 Task: Add a dependency to the task Develop a custom inventory management system , the existing task  Upgrade software to the latest version to resolve security vulnerabilities in the project AgileAssist
Action: Mouse moved to (448, 434)
Screenshot: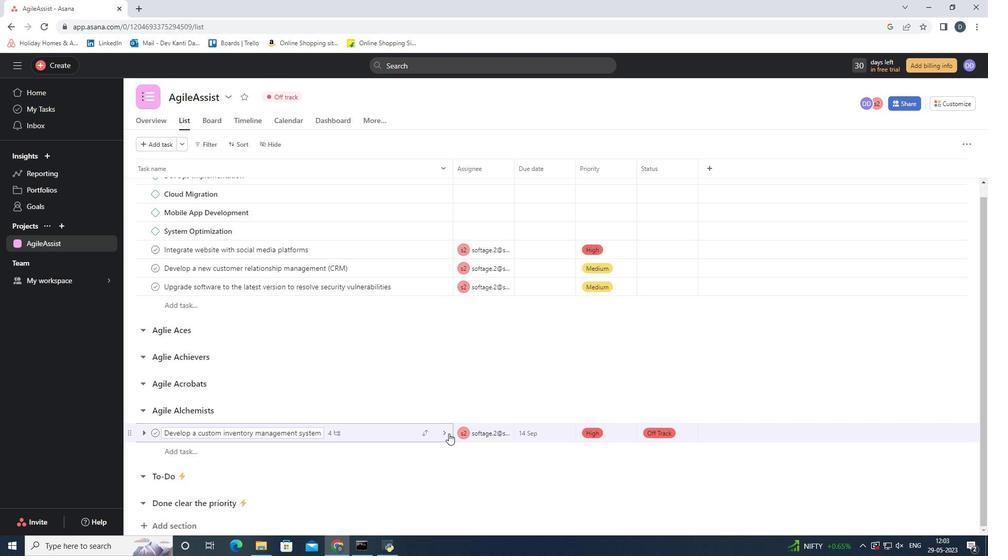 
Action: Mouse pressed left at (448, 434)
Screenshot: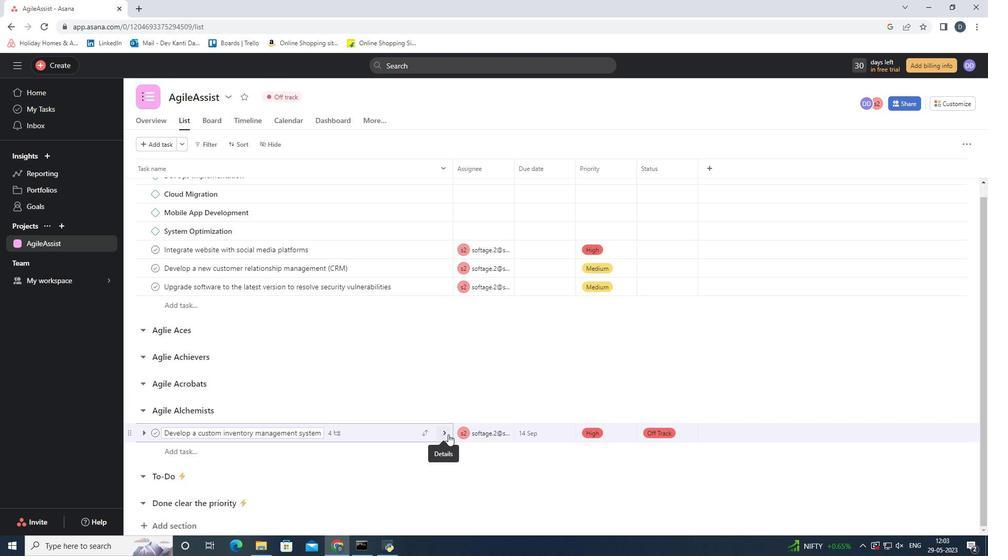 
Action: Mouse moved to (737, 301)
Screenshot: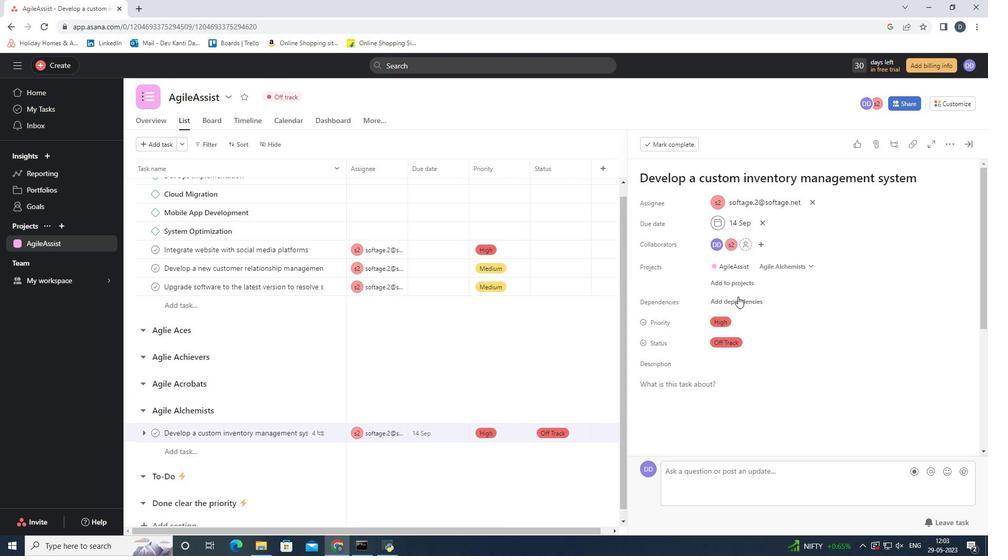 
Action: Mouse pressed left at (737, 301)
Screenshot: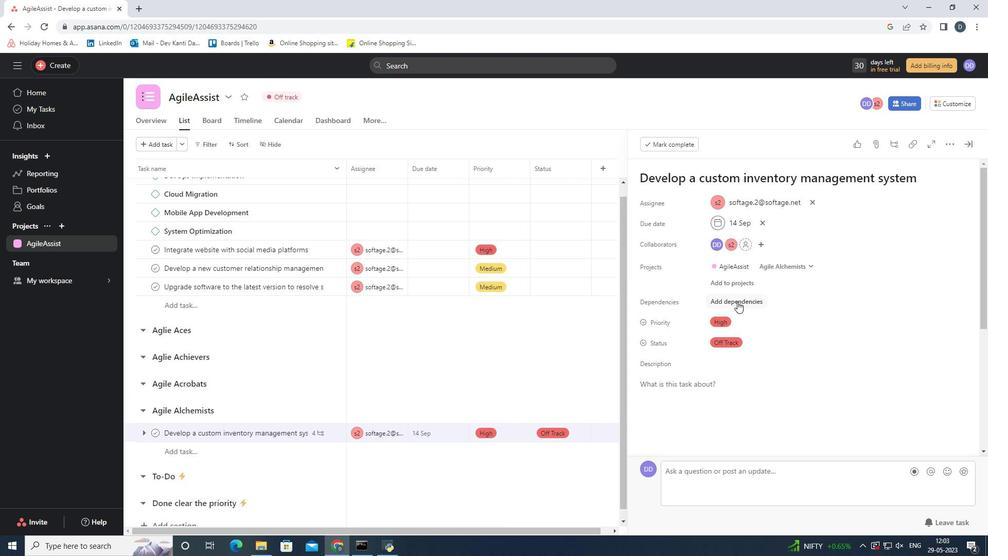 
Action: Mouse moved to (743, 299)
Screenshot: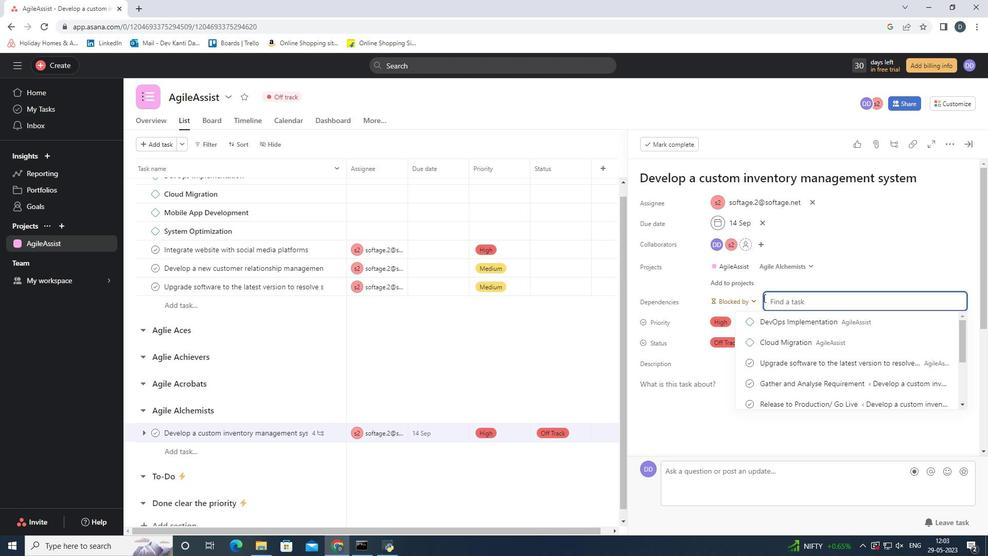 
Action: Mouse pressed left at (743, 299)
Screenshot: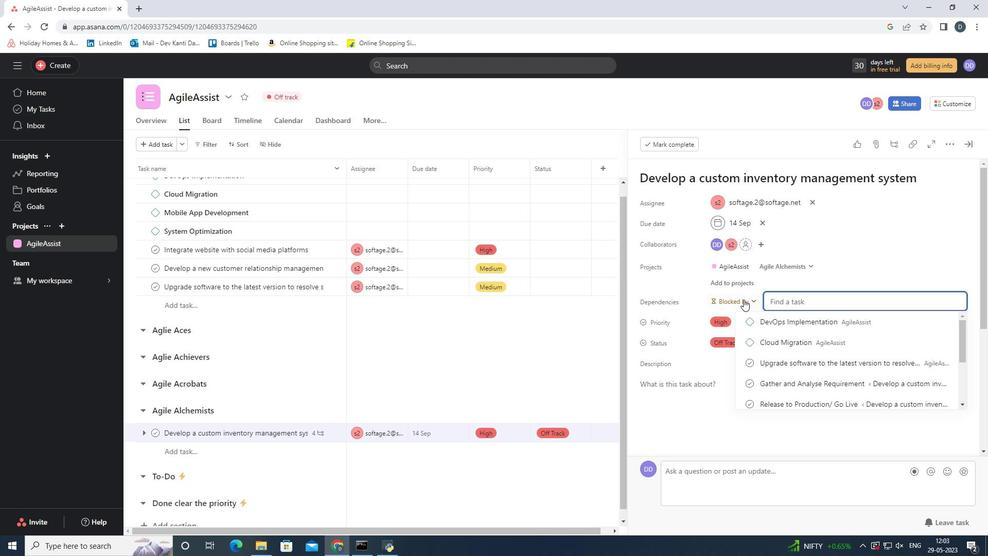 
Action: Mouse moved to (801, 296)
Screenshot: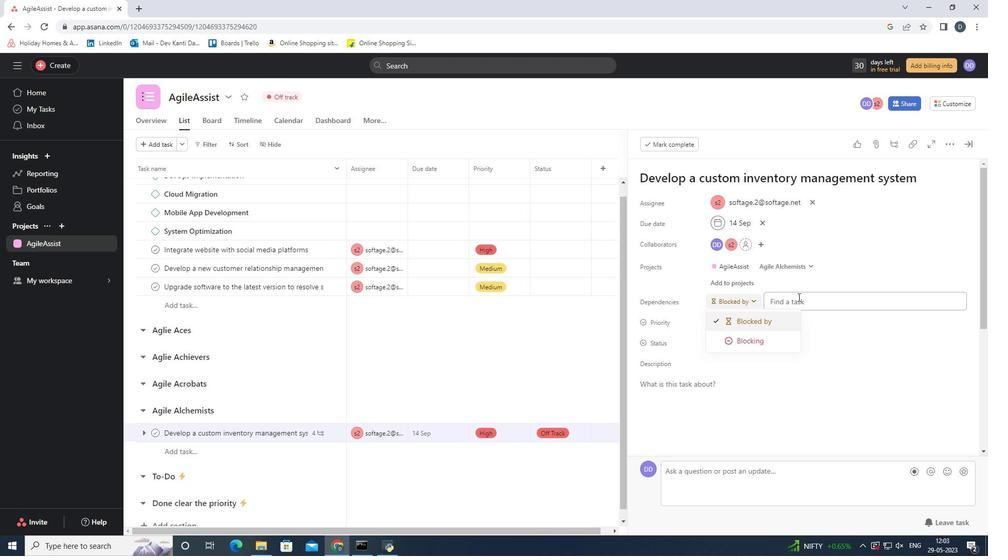 
Action: Mouse pressed left at (801, 296)
Screenshot: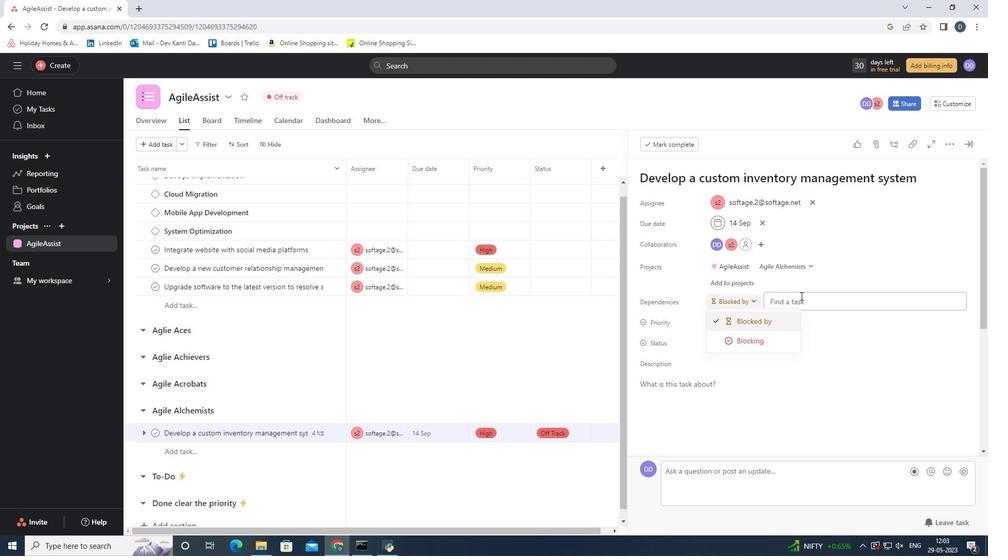 
Action: Mouse moved to (812, 353)
Screenshot: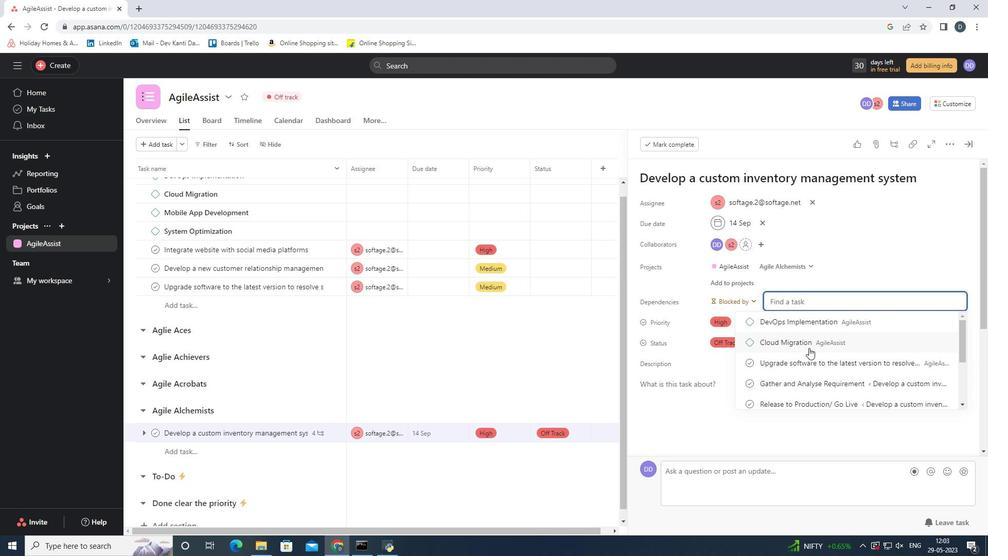 
Action: Mouse pressed left at (812, 353)
Screenshot: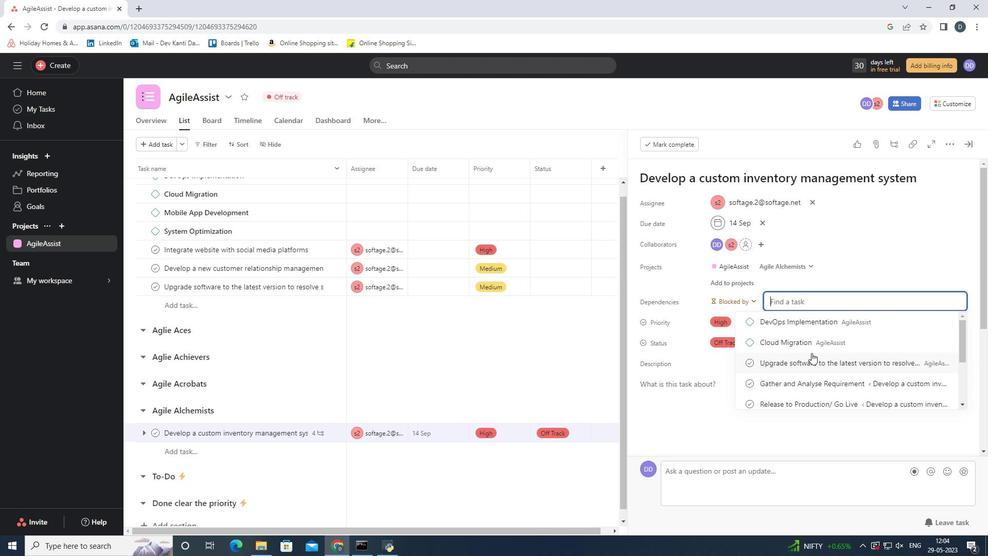 
Action: Mouse moved to (960, 298)
Screenshot: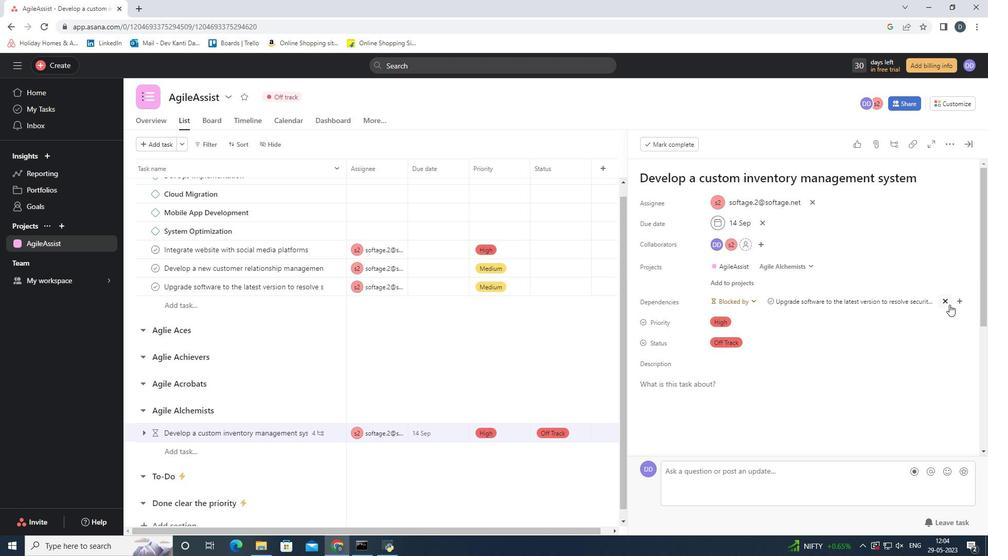 
Action: Mouse pressed left at (960, 298)
Screenshot: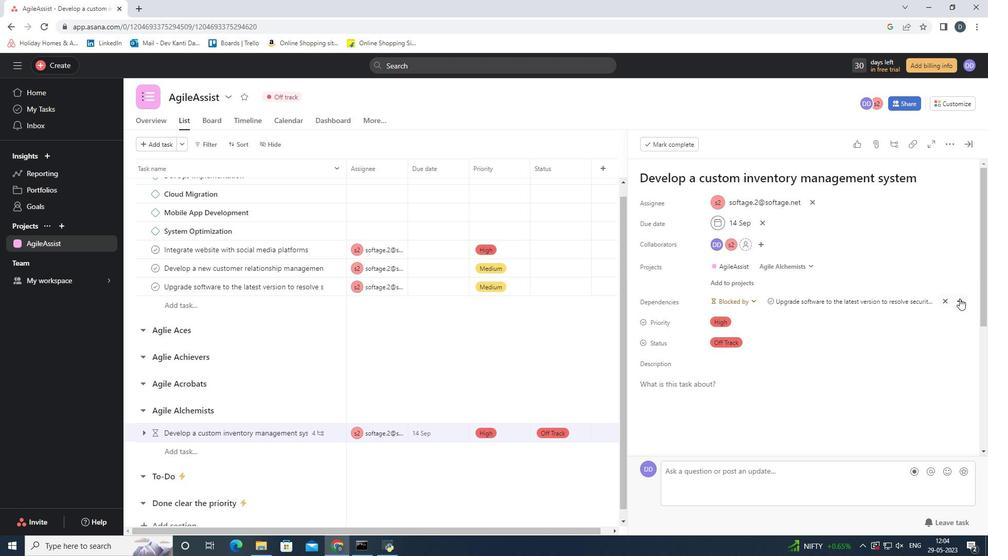 
Action: Mouse moved to (860, 364)
Screenshot: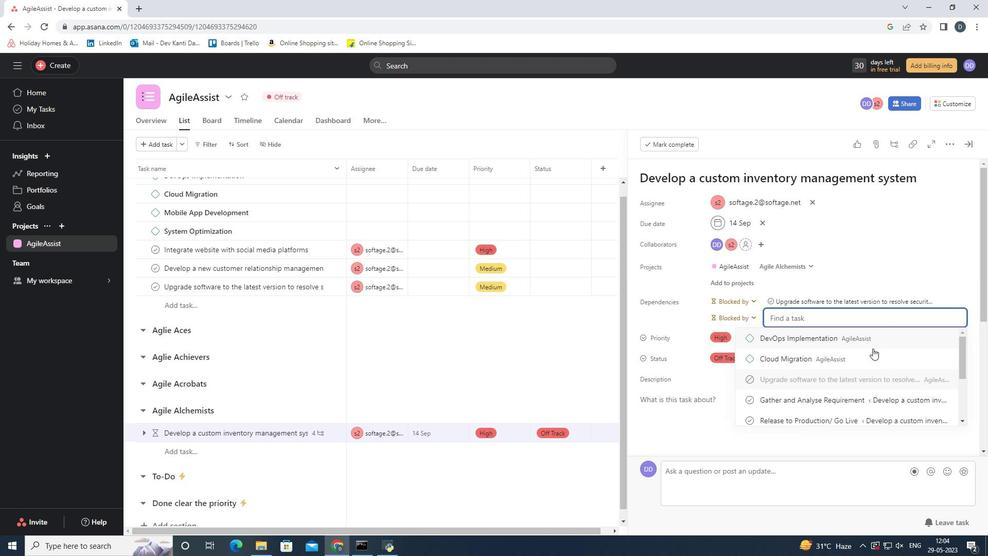 
Action: Mouse scrolled (860, 363) with delta (0, 0)
Screenshot: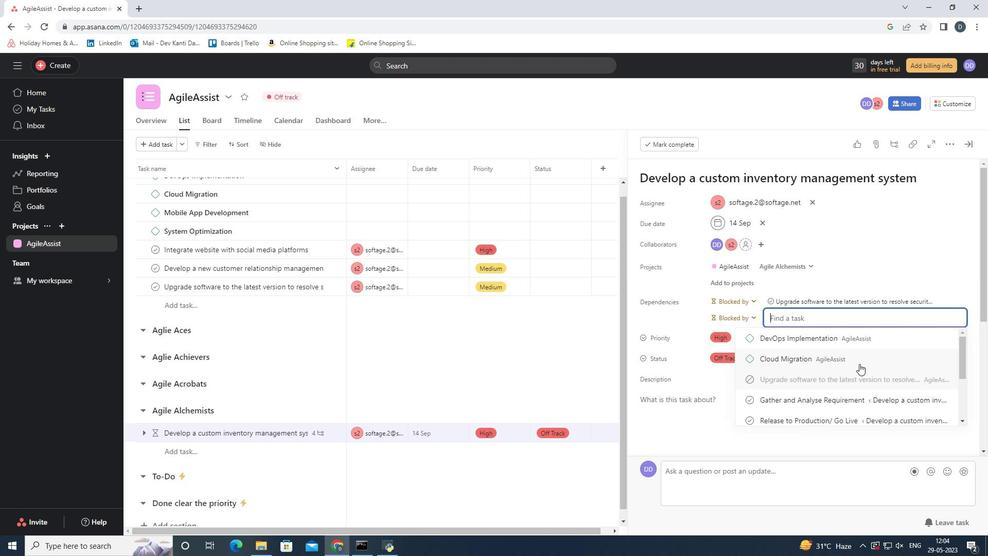 
Action: Mouse moved to (861, 365)
Screenshot: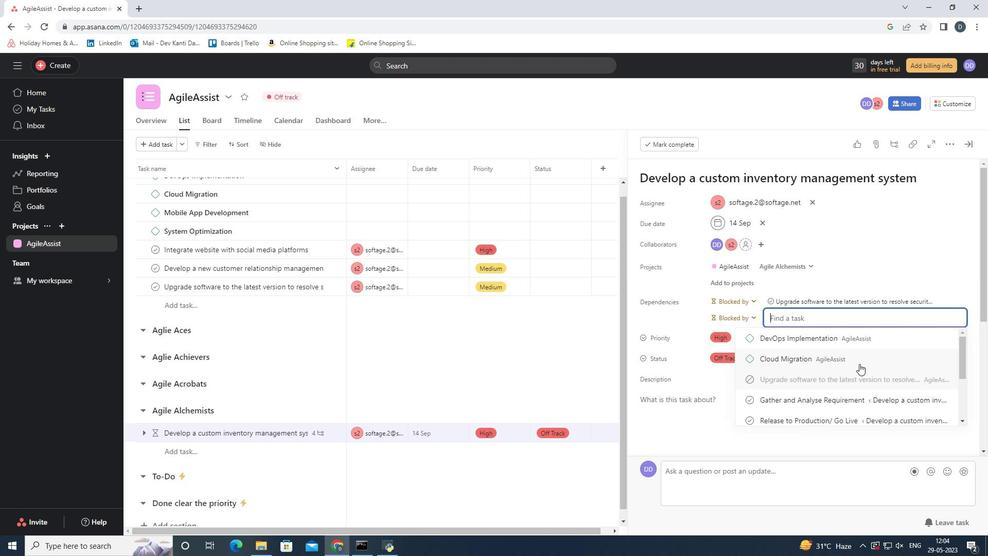 
Action: Mouse scrolled (861, 364) with delta (0, 0)
Screenshot: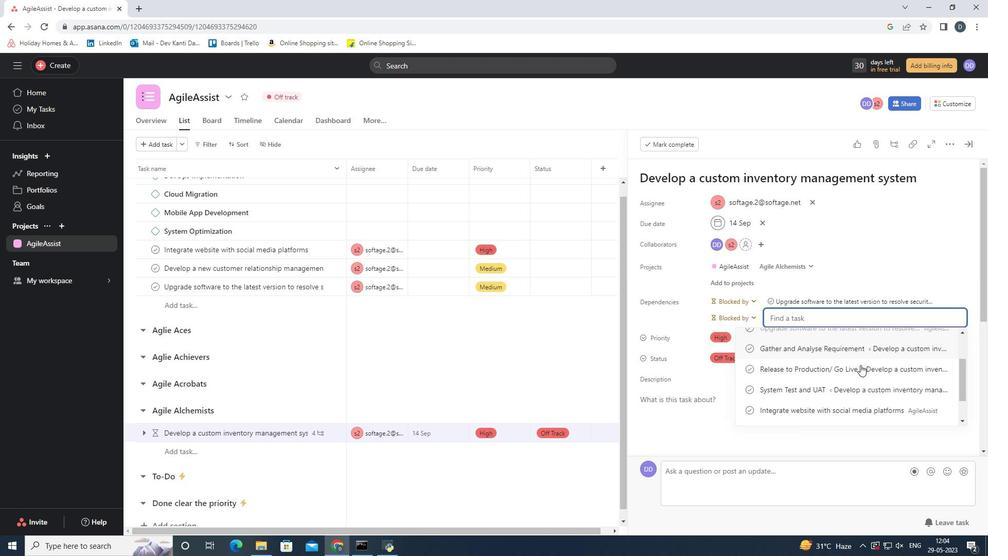 
Action: Mouse moved to (872, 359)
Screenshot: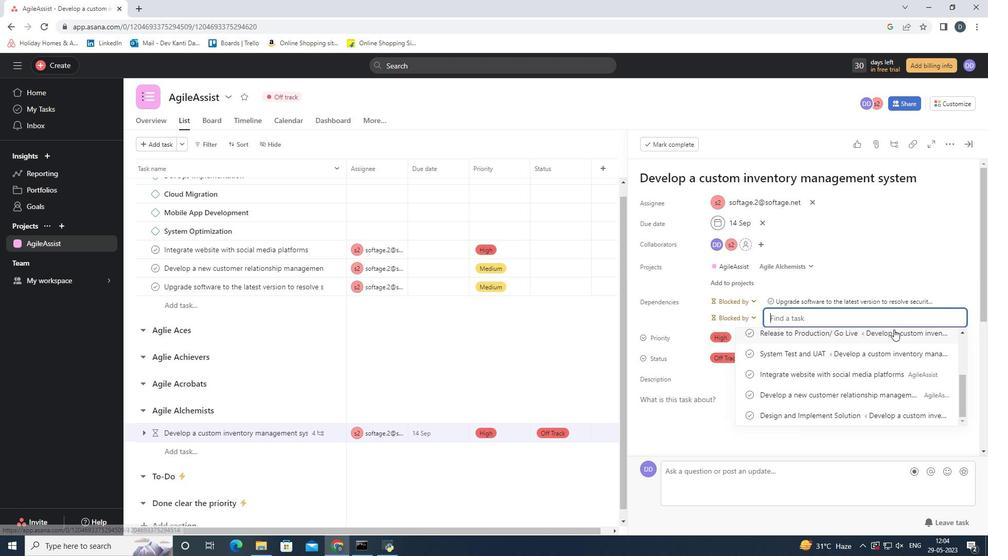 
Action: Mouse scrolled (872, 359) with delta (0, 0)
Screenshot: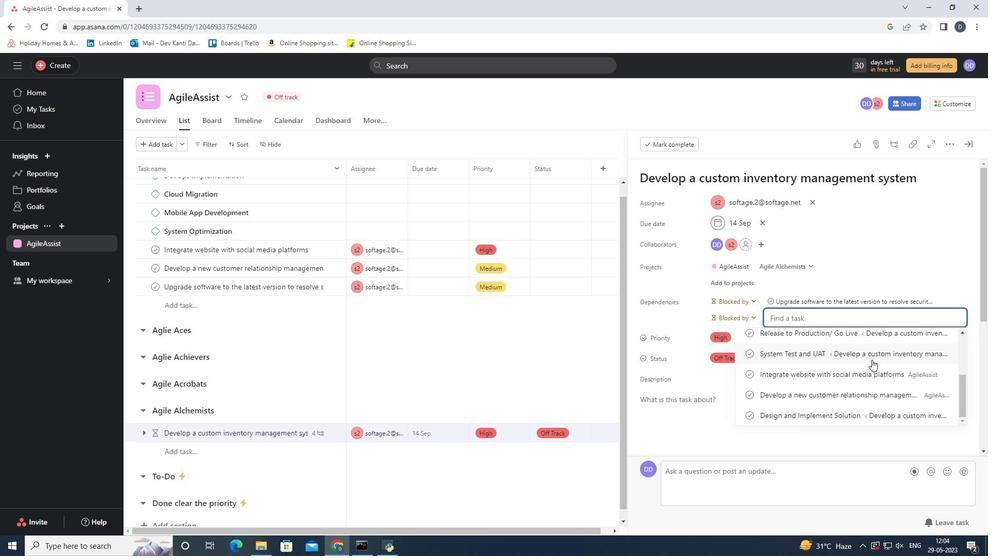 
Action: Mouse scrolled (872, 359) with delta (0, 0)
Screenshot: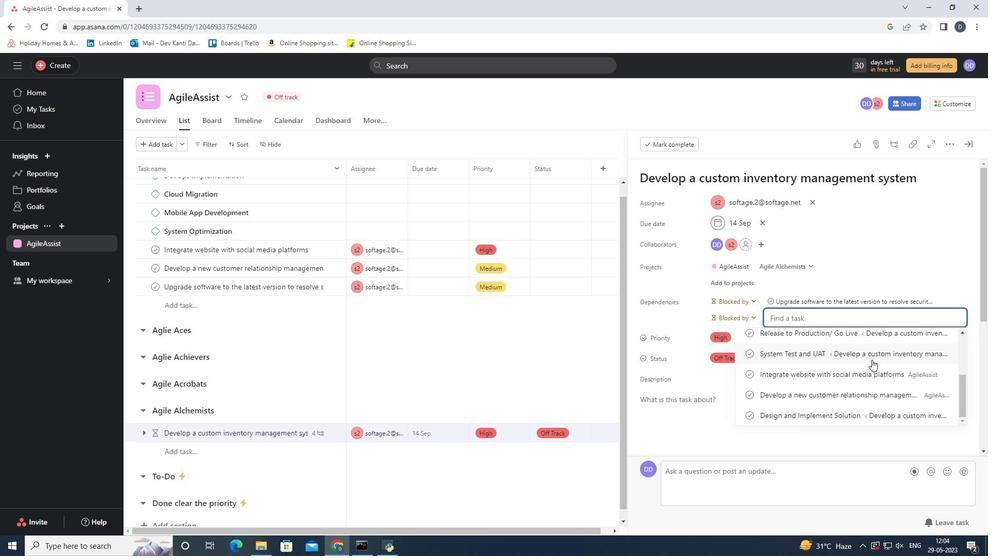 
Action: Mouse moved to (873, 364)
Screenshot: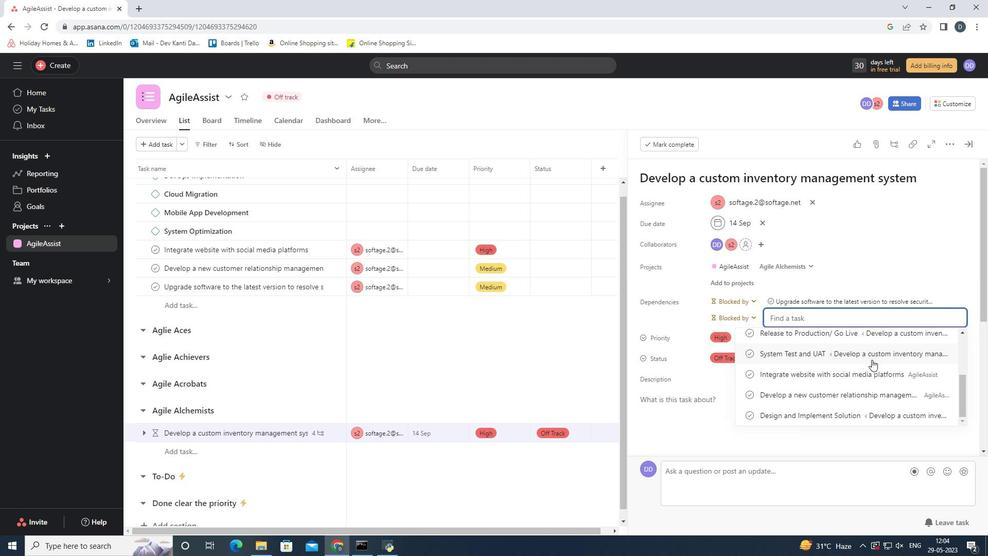 
Action: Mouse scrolled (873, 364) with delta (0, 0)
Screenshot: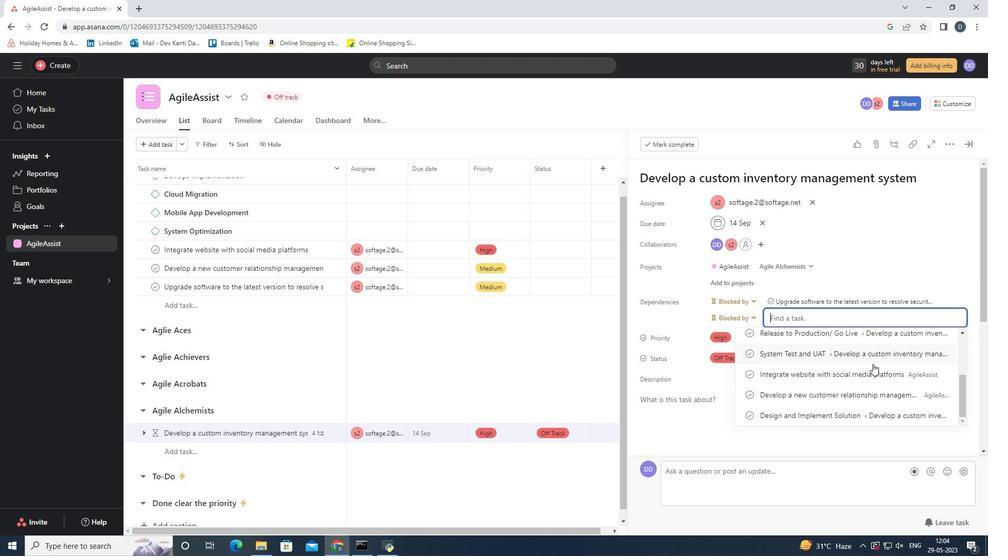
Action: Mouse scrolled (873, 364) with delta (0, 0)
Screenshot: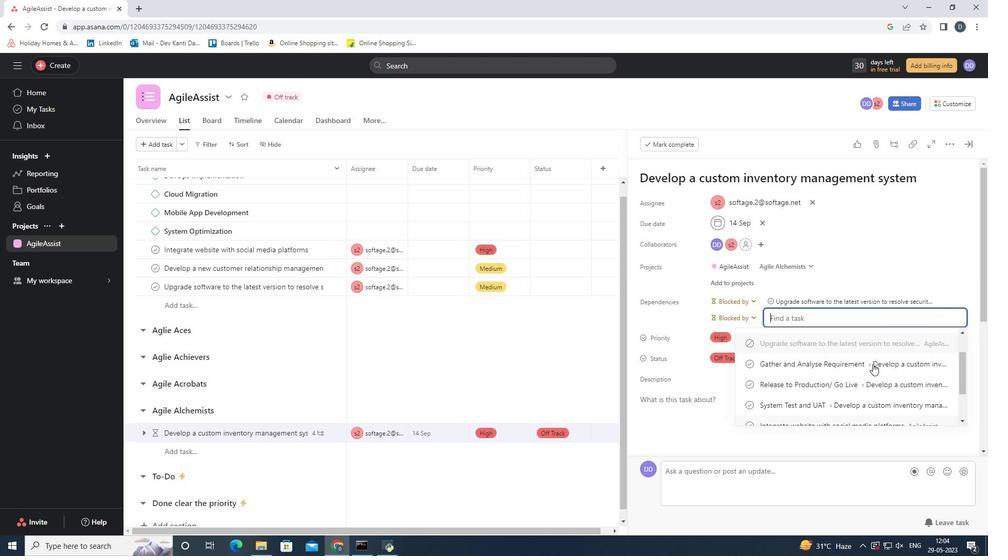 
Action: Mouse scrolled (873, 364) with delta (0, 0)
Screenshot: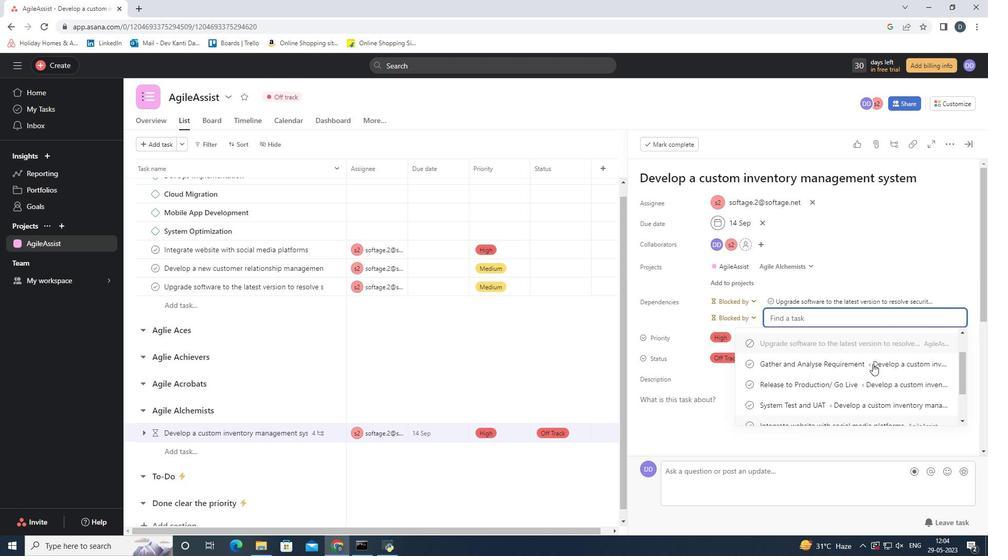 
Action: Mouse moved to (933, 266)
Screenshot: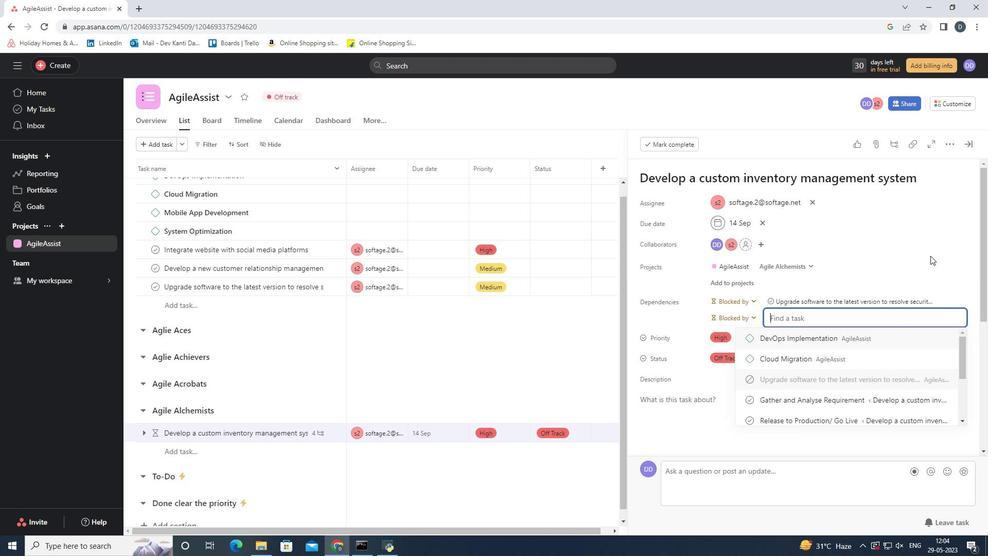 
Action: Mouse pressed left at (933, 266)
Screenshot: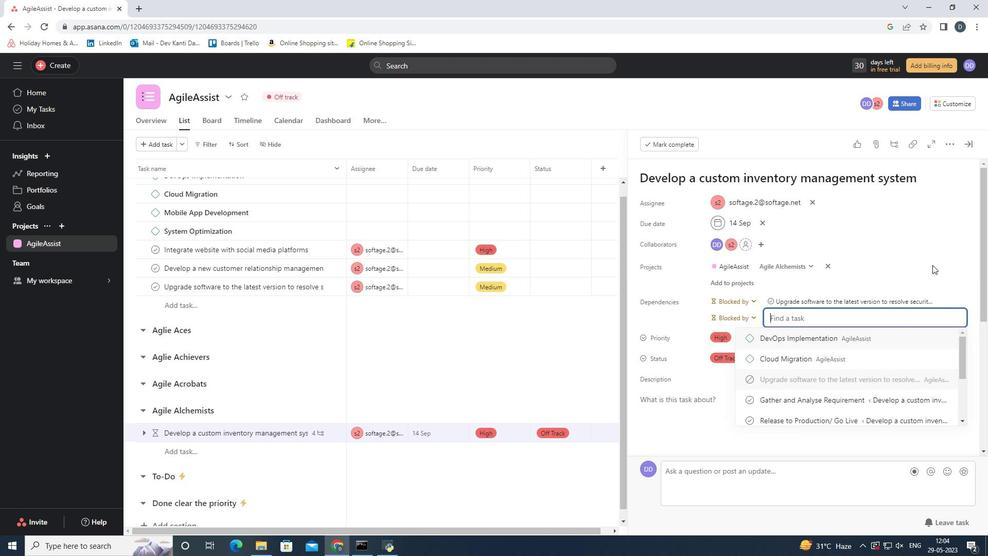 
Action: Mouse moved to (745, 302)
Screenshot: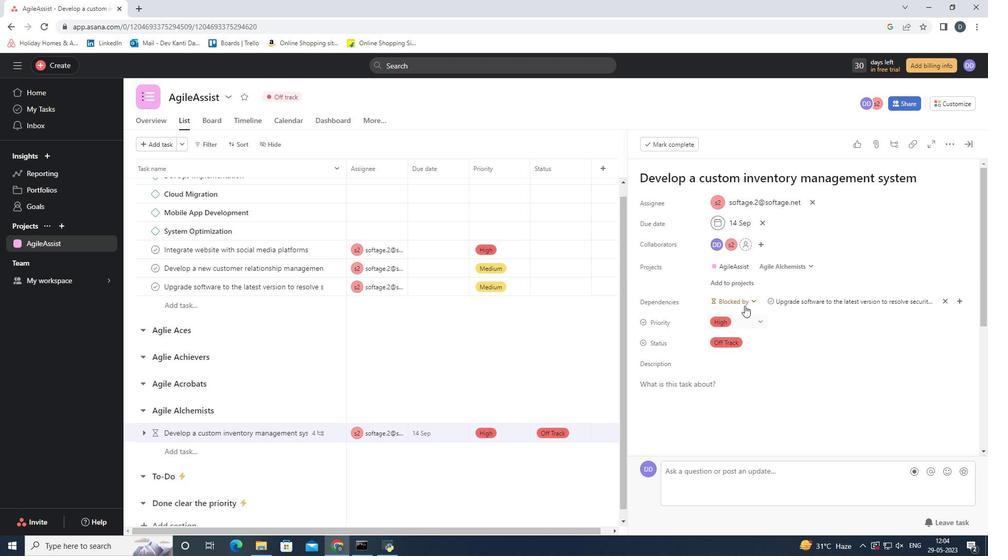 
Action: Mouse pressed left at (745, 302)
Screenshot: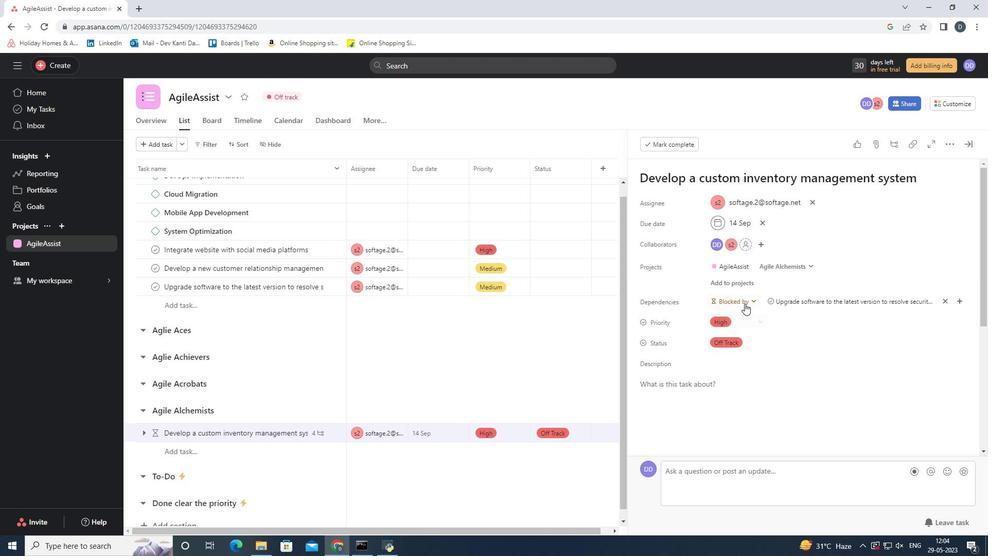 
Action: Mouse pressed left at (745, 302)
Screenshot: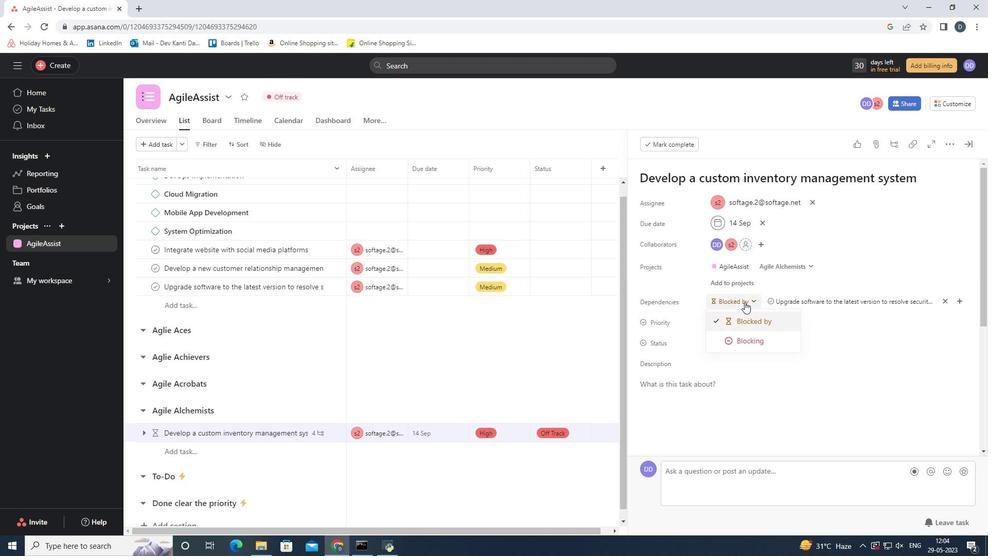 
Action: Mouse moved to (260, 551)
Screenshot: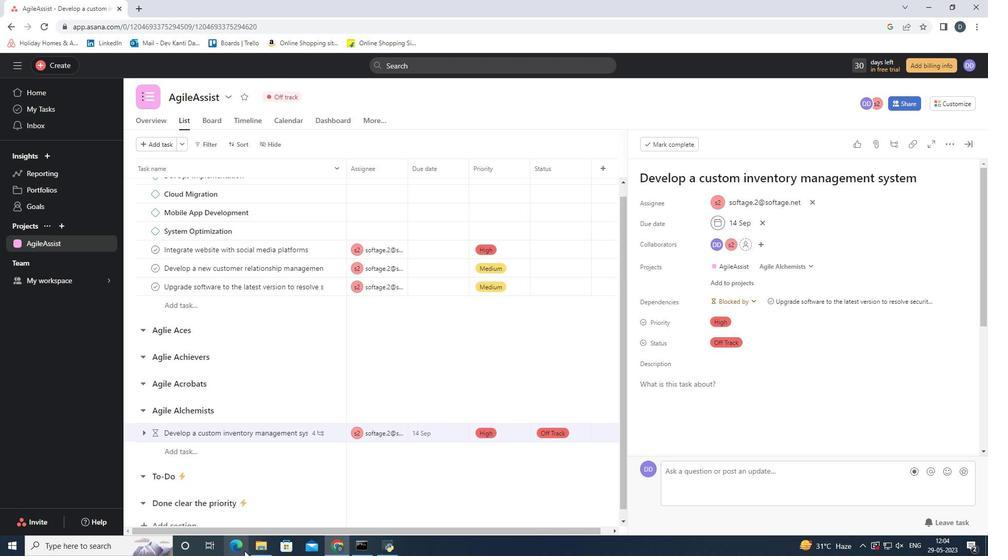 
Action: Mouse pressed left at (260, 551)
Screenshot: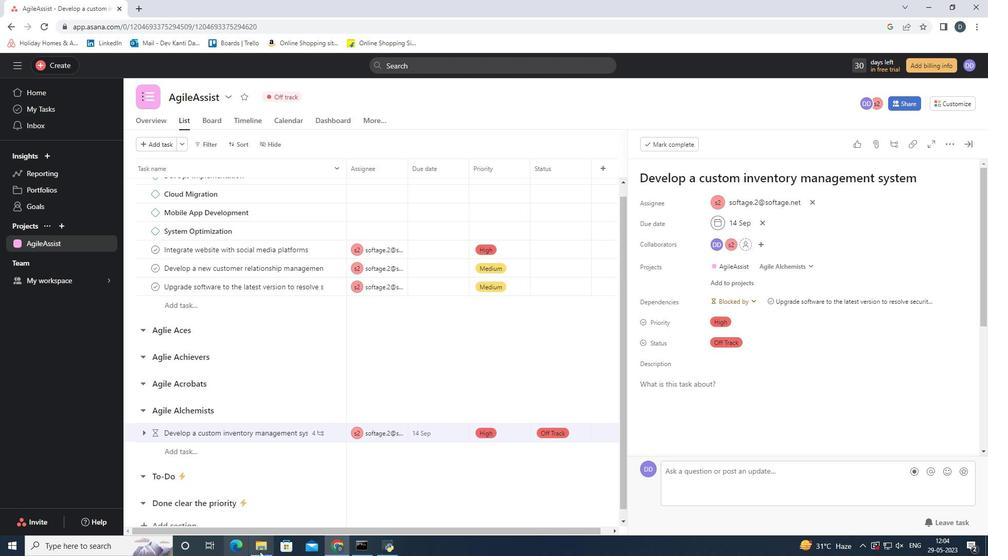 
Action: Mouse moved to (181, 491)
Screenshot: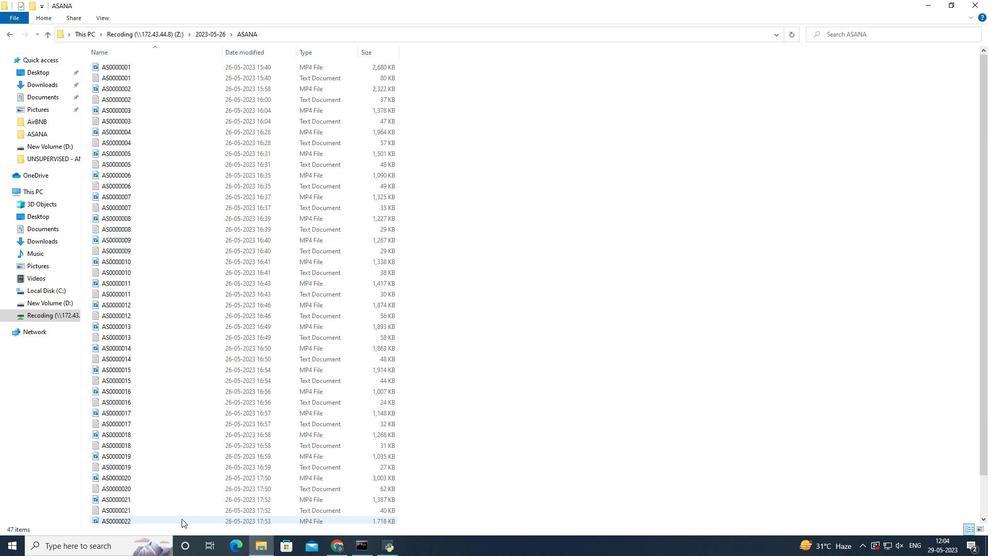 
Action: Mouse scrolled (181, 491) with delta (0, 0)
Screenshot: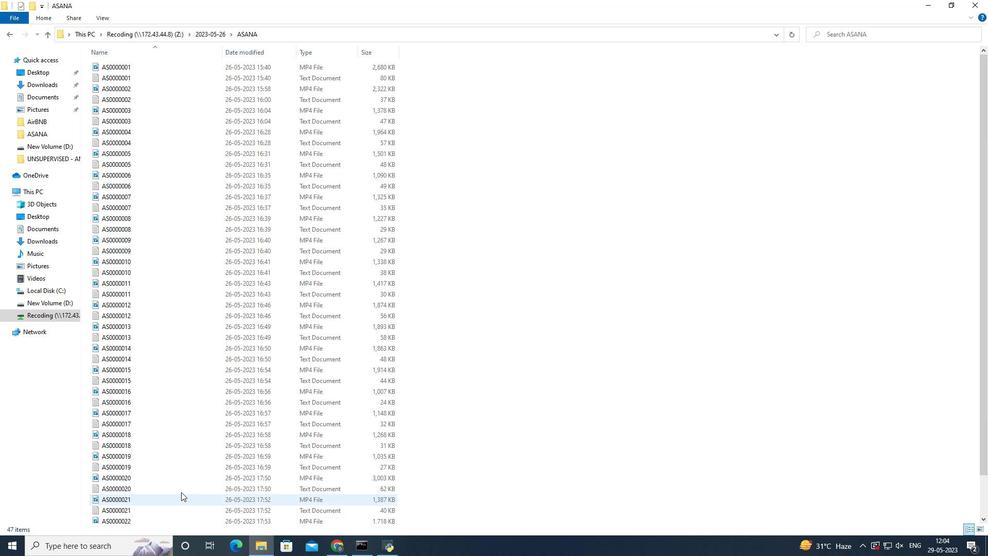 
Action: Mouse scrolled (181, 491) with delta (0, 0)
Screenshot: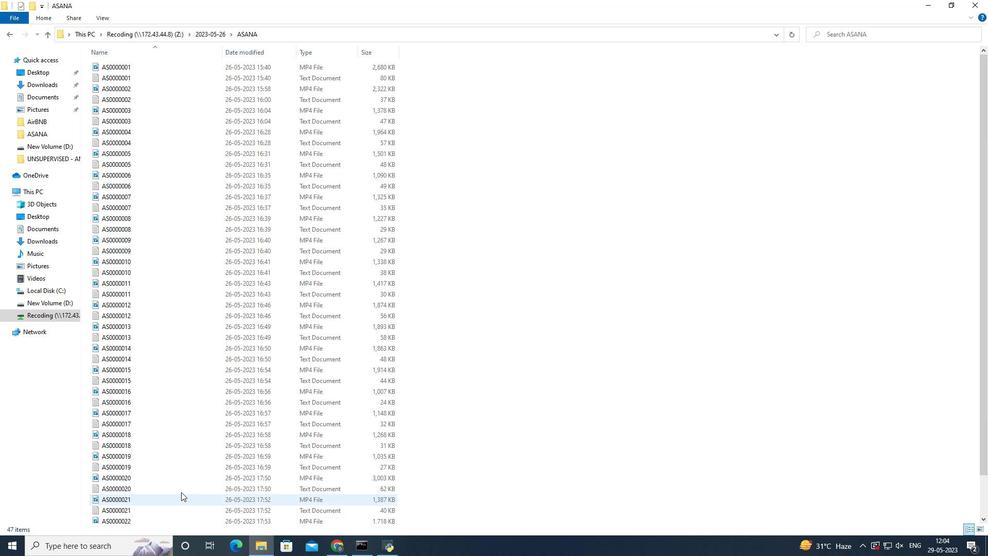 
Action: Mouse scrolled (181, 491) with delta (0, 0)
Screenshot: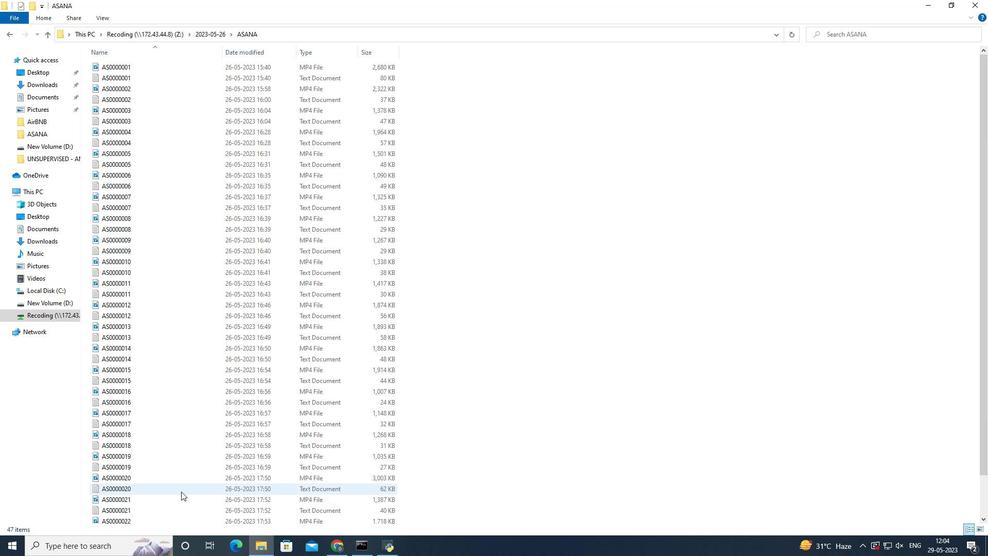 
Action: Mouse scrolled (181, 491) with delta (0, 0)
Screenshot: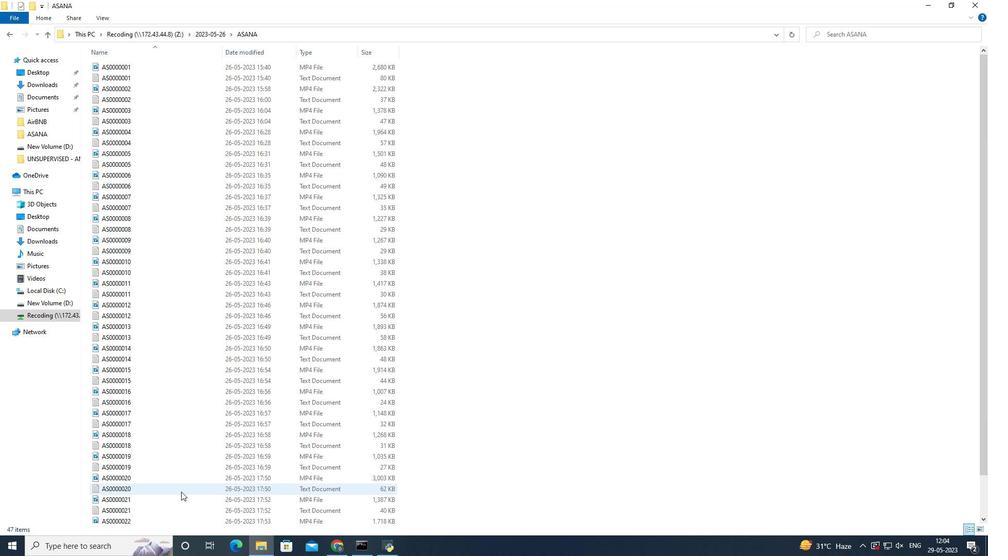 
Action: Mouse moved to (175, 495)
Screenshot: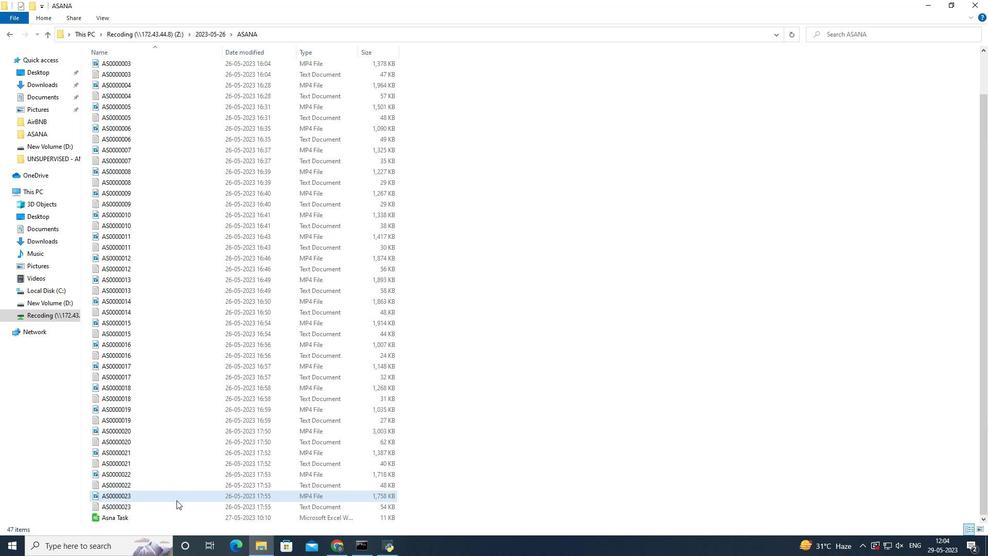 
Action: Mouse pressed left at (175, 495)
Screenshot: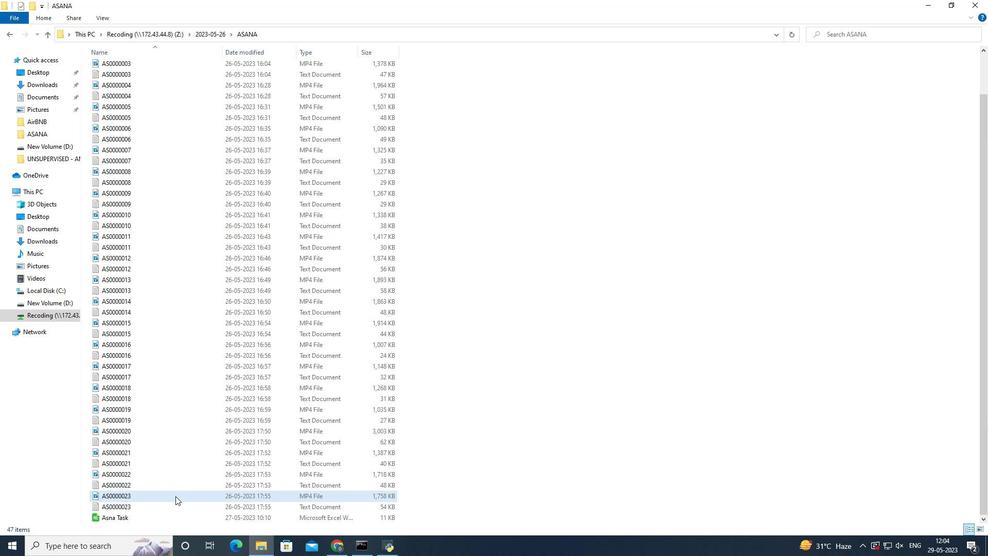 
Action: Mouse pressed left at (175, 495)
Screenshot: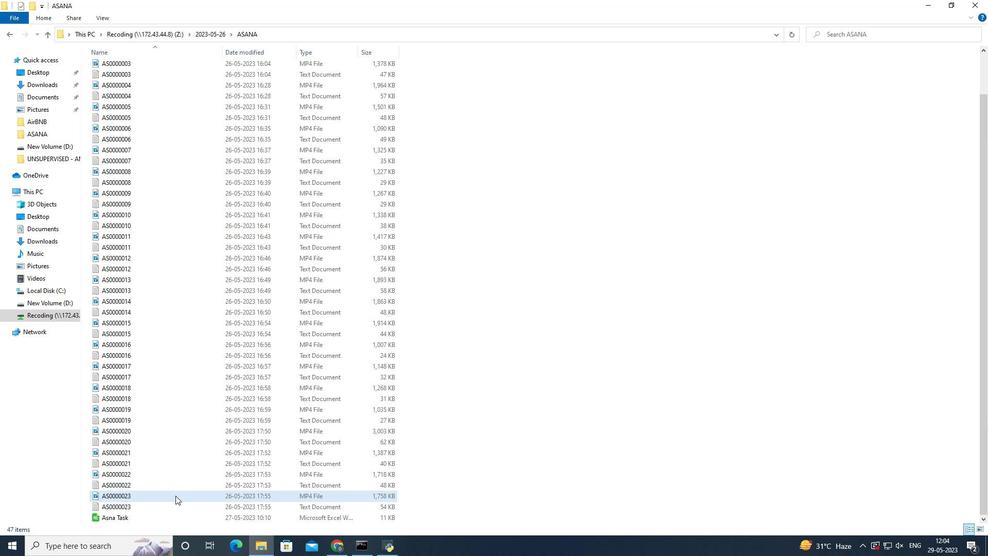 
Action: Mouse moved to (214, 498)
Screenshot: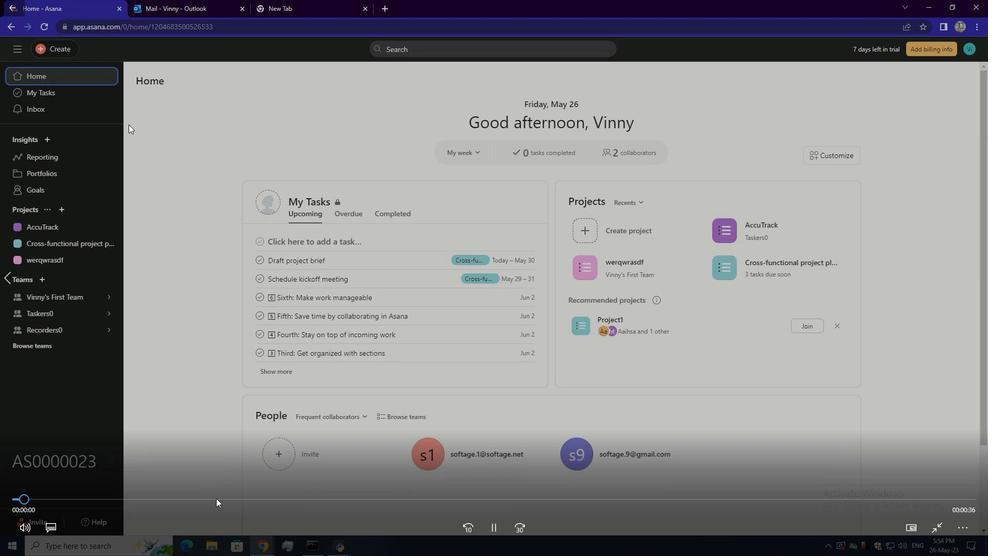 
Action: Mouse pressed left at (214, 498)
Screenshot: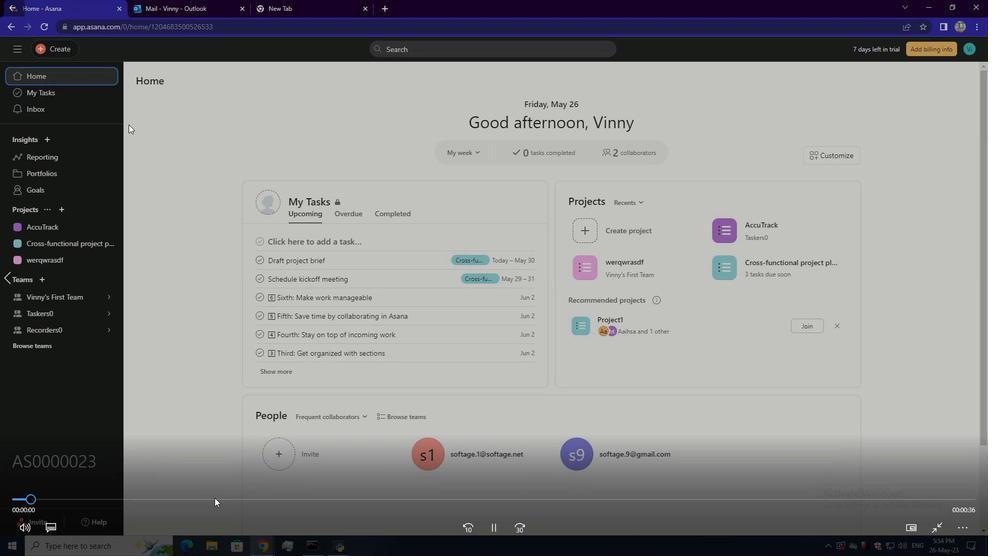
Action: Mouse moved to (403, 498)
Screenshot: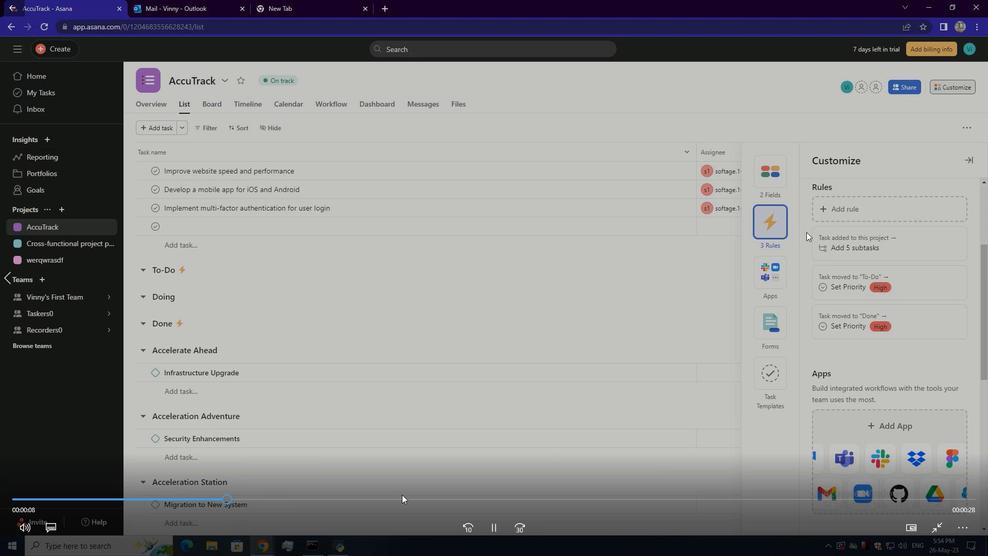 
Action: Mouse pressed left at (403, 498)
Screenshot: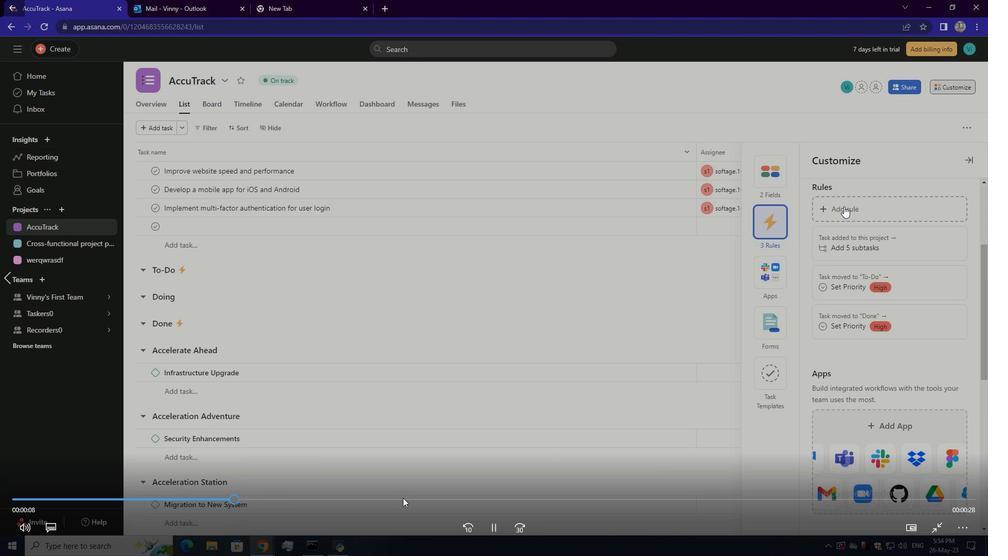 
Action: Mouse moved to (679, 508)
Screenshot: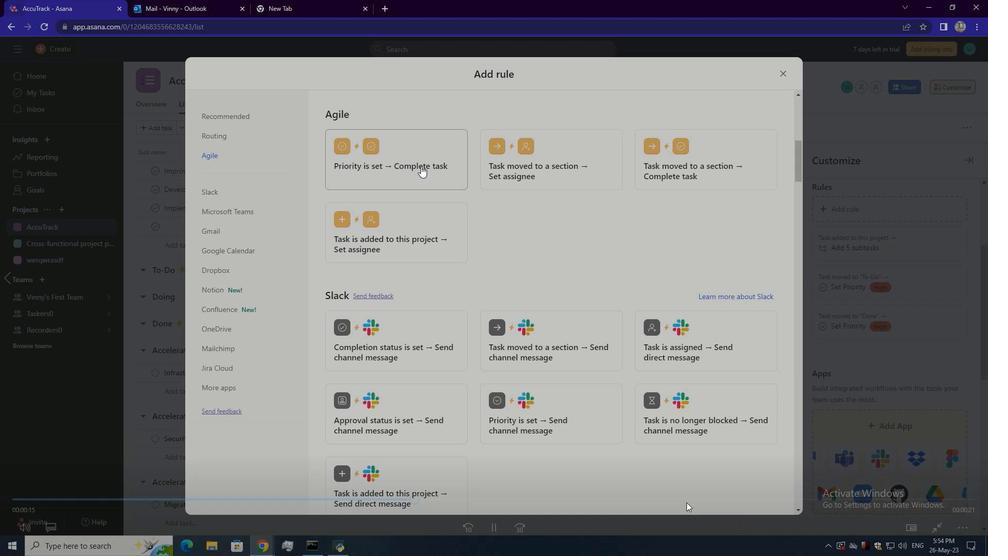 
Action: Mouse pressed left at (679, 508)
Screenshot: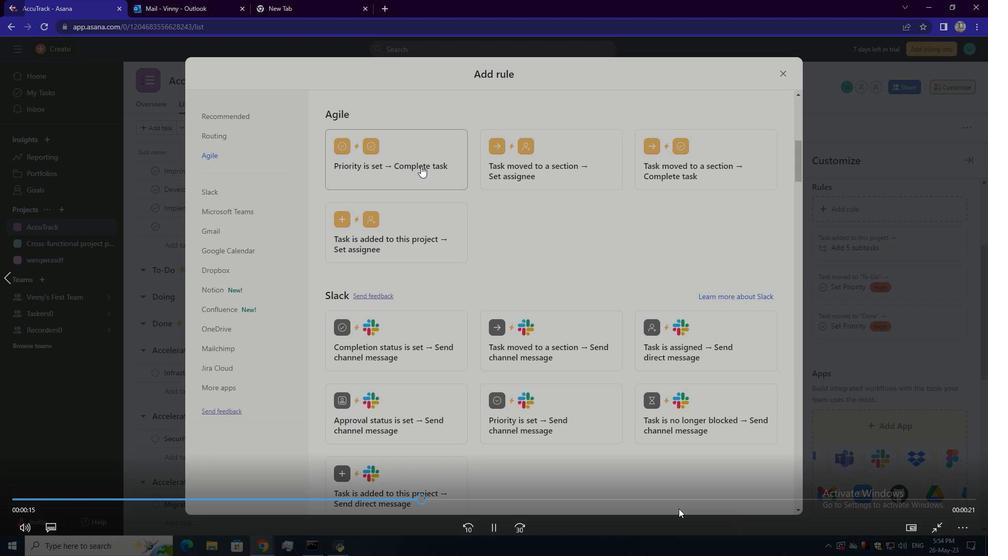 
Action: Mouse moved to (694, 501)
Screenshot: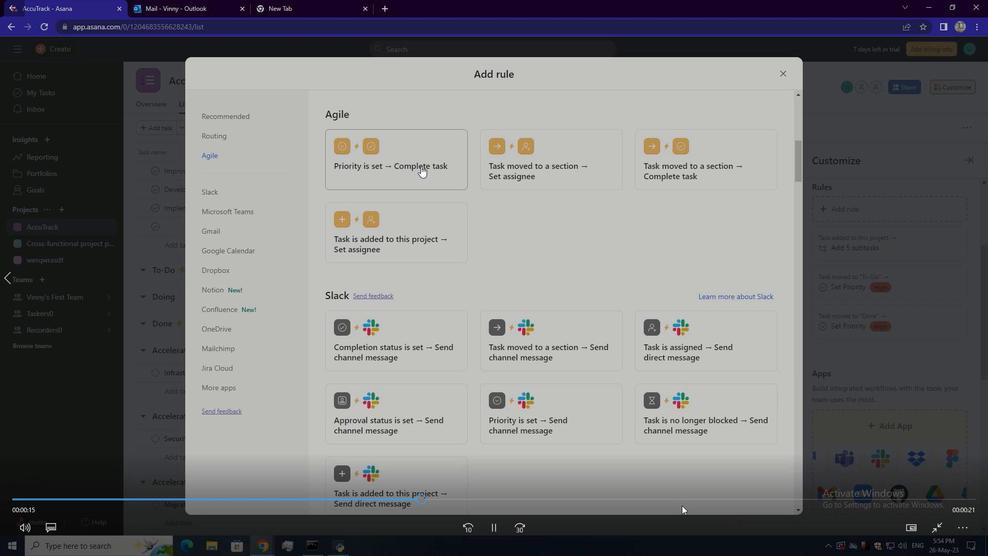 
Action: Mouse pressed left at (694, 501)
Screenshot: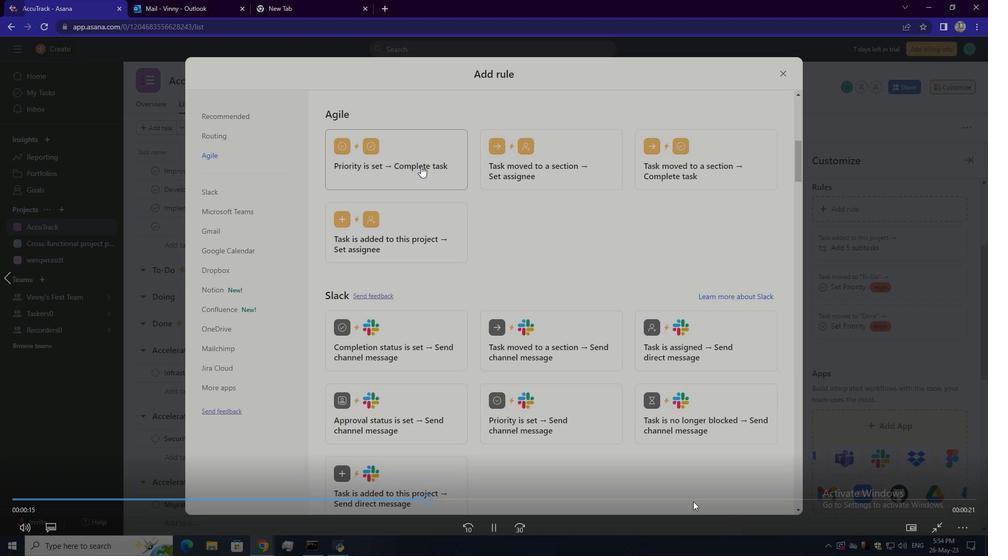 
Action: Mouse moved to (887, 500)
Screenshot: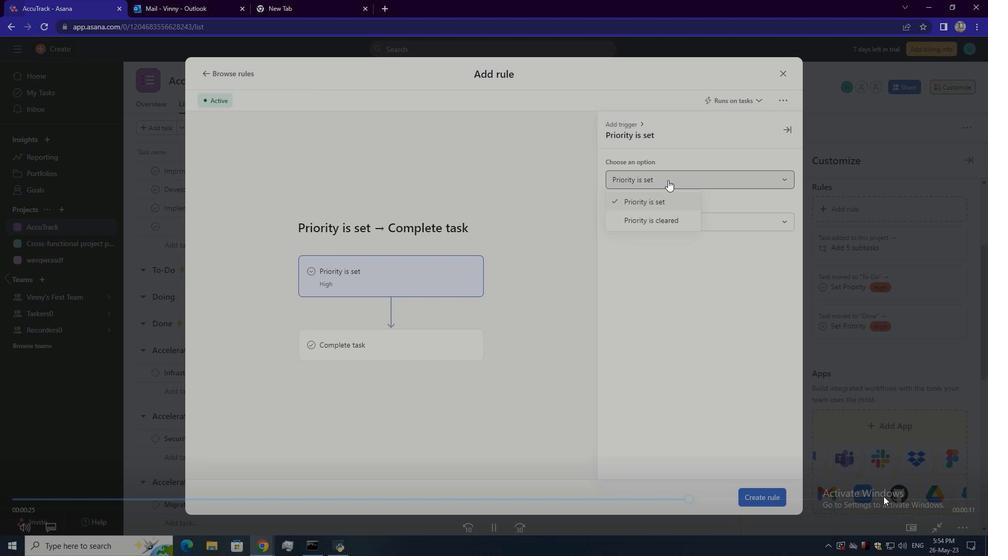
Action: Mouse pressed left at (887, 500)
Screenshot: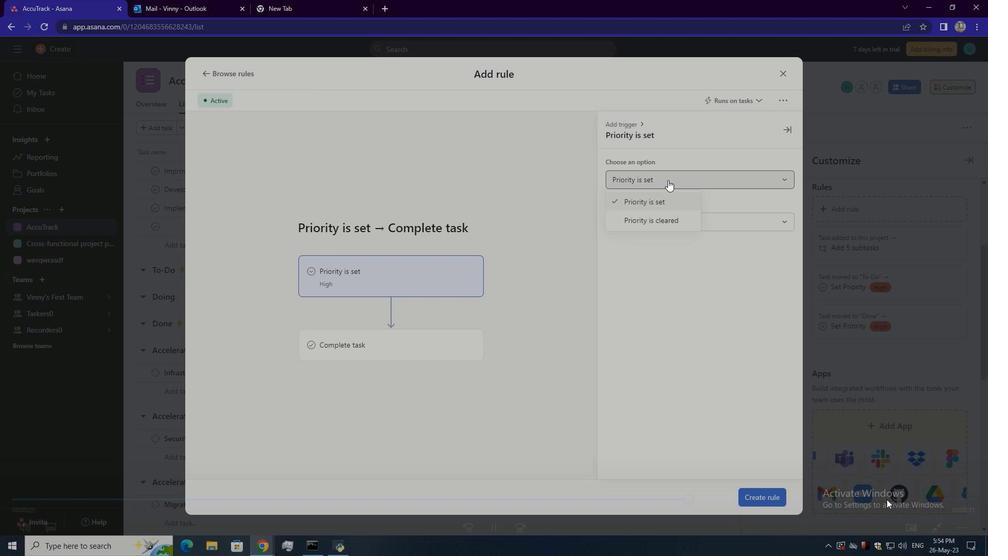 
Action: Mouse pressed left at (887, 500)
Screenshot: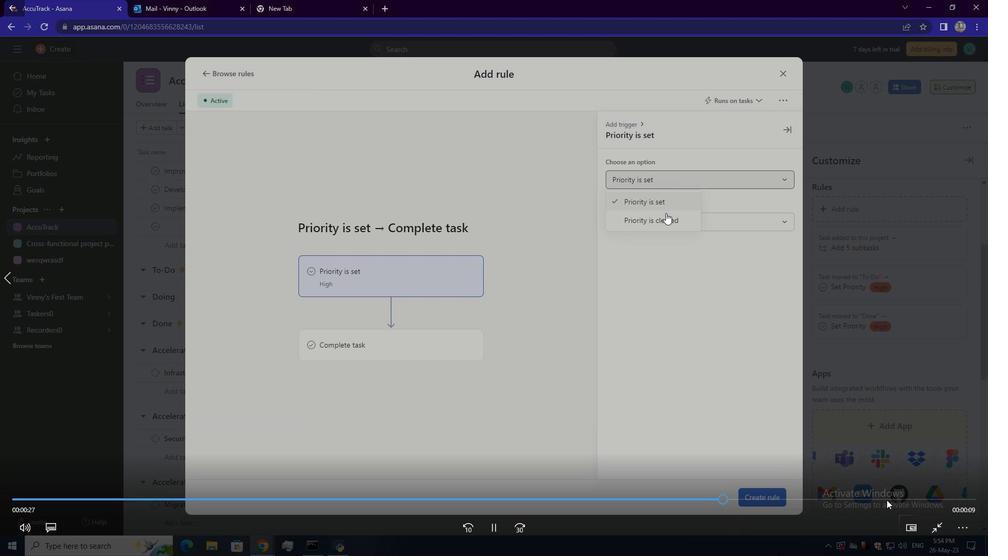 
Action: Mouse moved to (973, 0)
Screenshot: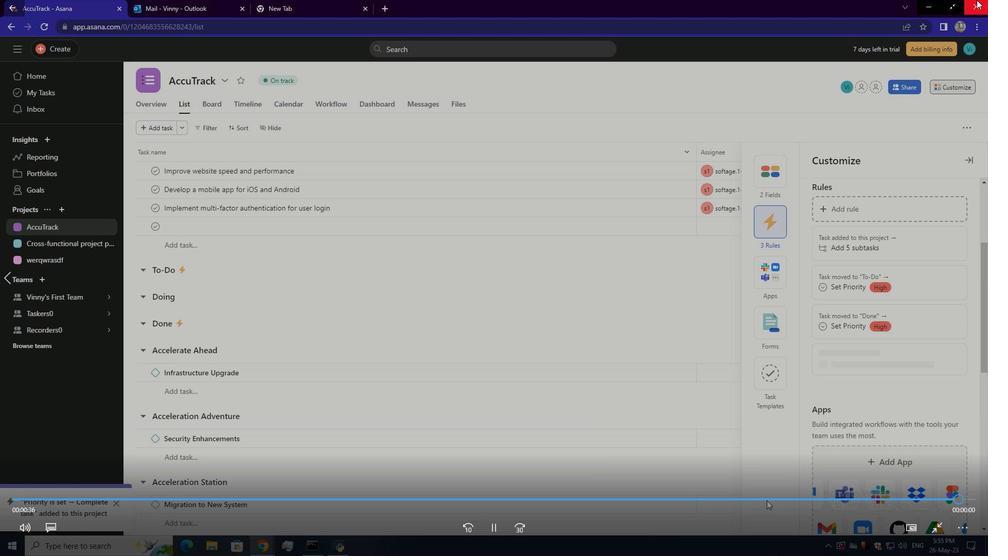 
Action: Mouse pressed left at (973, 0)
Screenshot: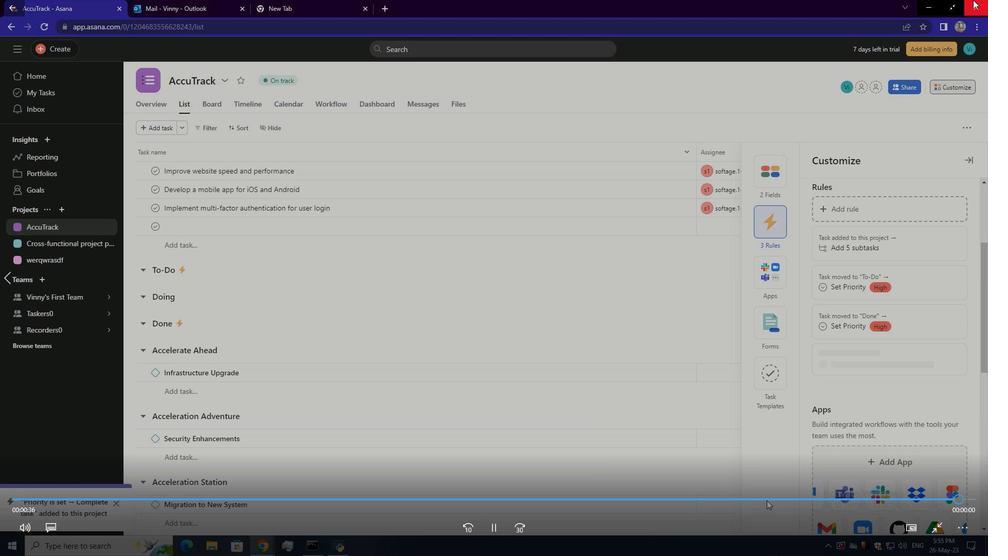 
Action: Mouse moved to (827, 389)
Screenshot: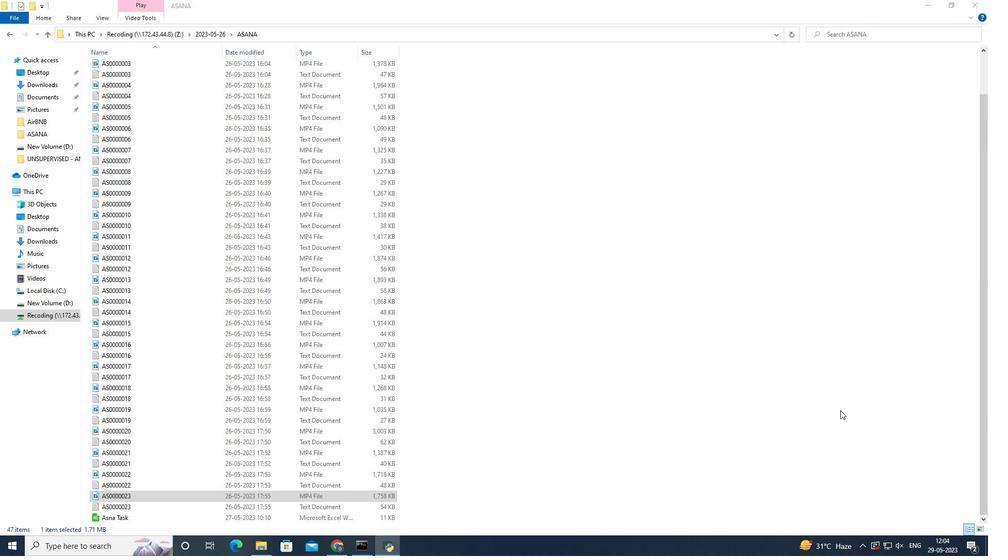 
Action: Mouse scrolled (827, 389) with delta (0, 0)
Screenshot: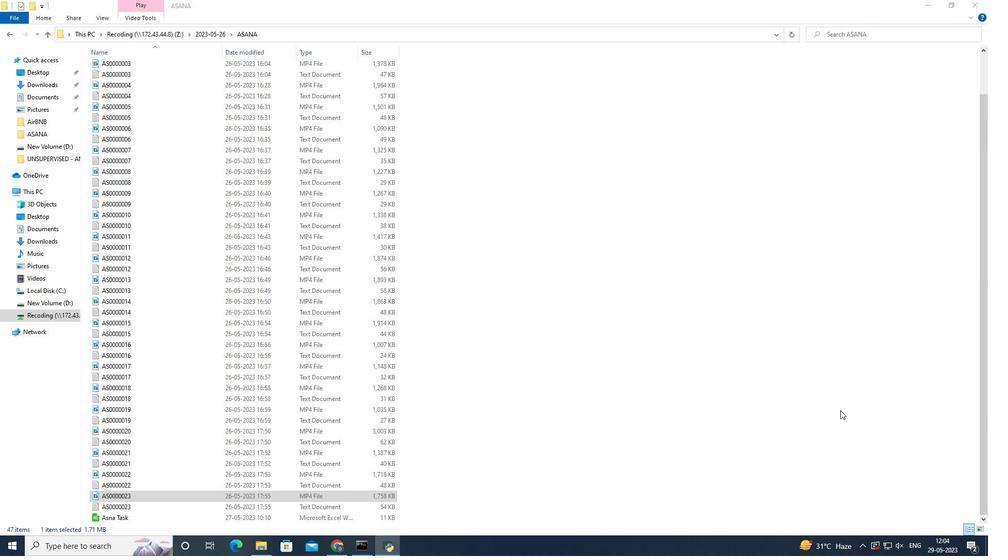 
Action: Mouse moved to (826, 389)
Screenshot: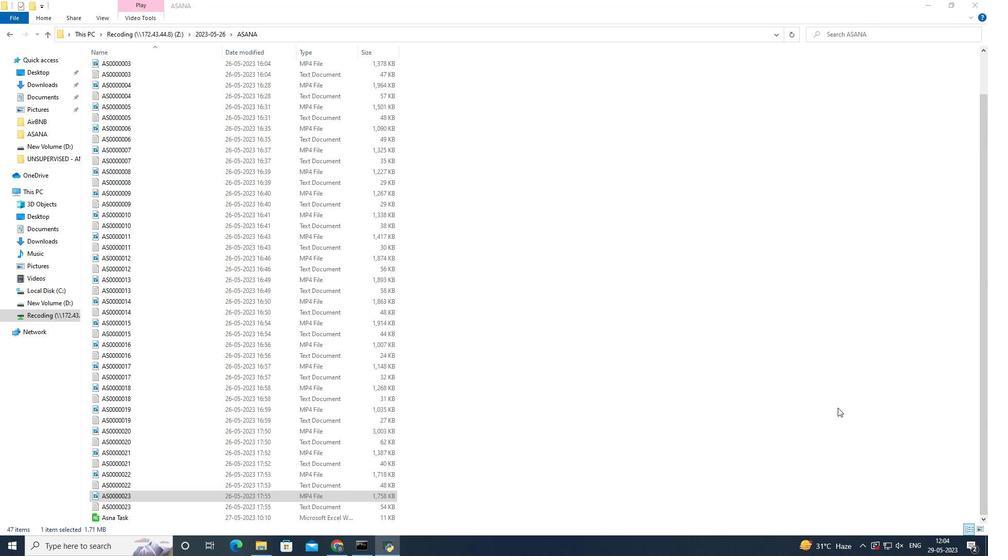 
Action: Mouse scrolled (826, 388) with delta (0, 0)
Screenshot: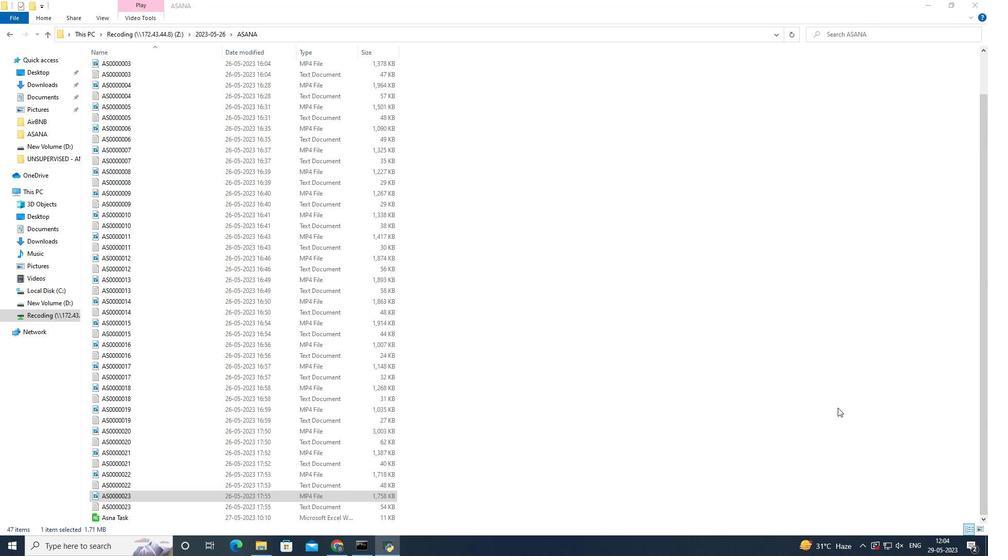 
Action: Mouse scrolled (826, 388) with delta (0, 0)
Screenshot: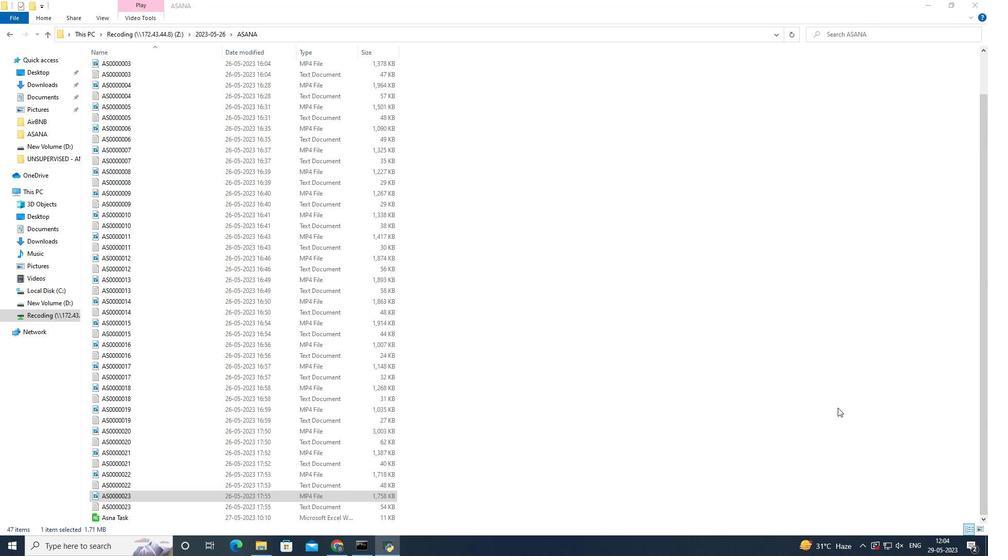 
Action: Mouse moved to (825, 389)
Screenshot: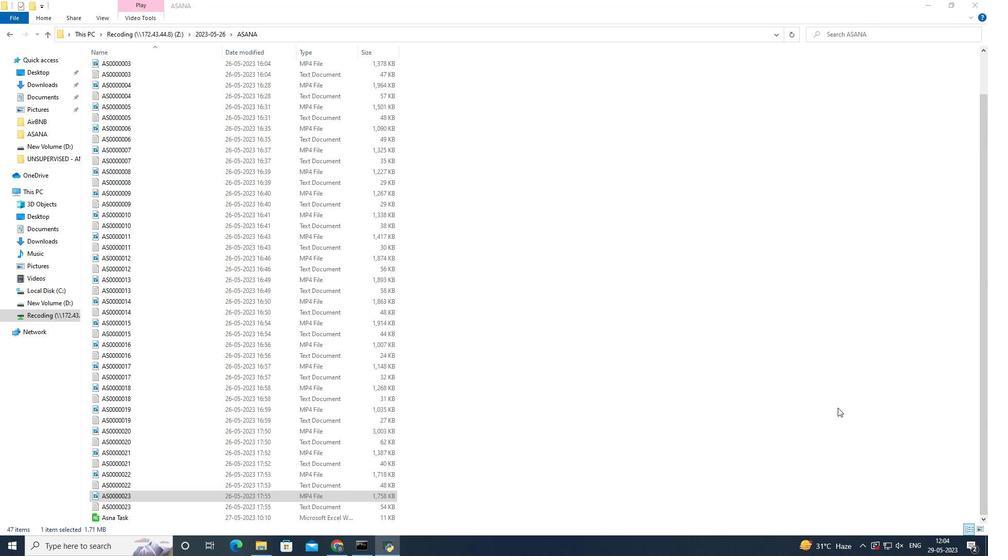 
Action: Mouse scrolled (825, 388) with delta (0, 0)
Screenshot: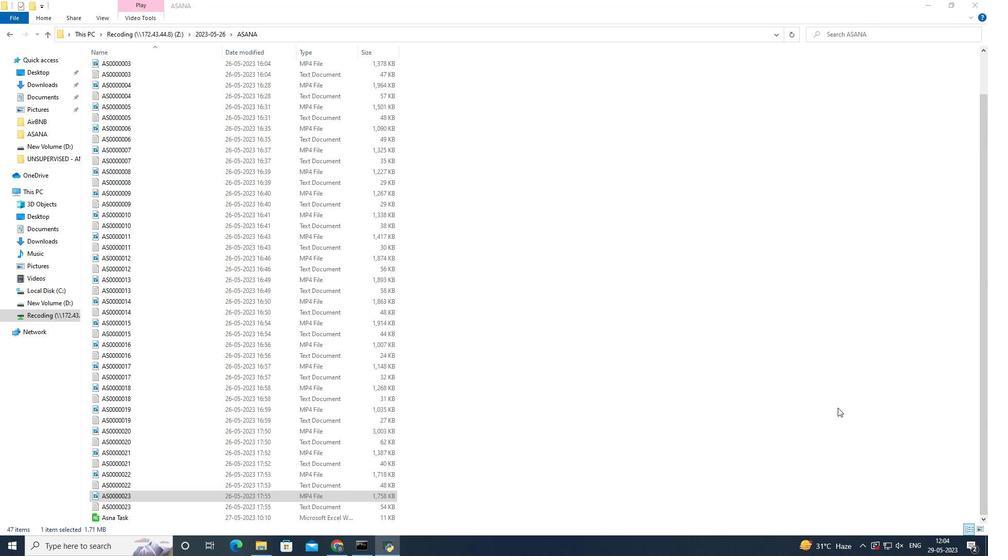 
Action: Mouse scrolled (825, 389) with delta (0, 0)
Screenshot: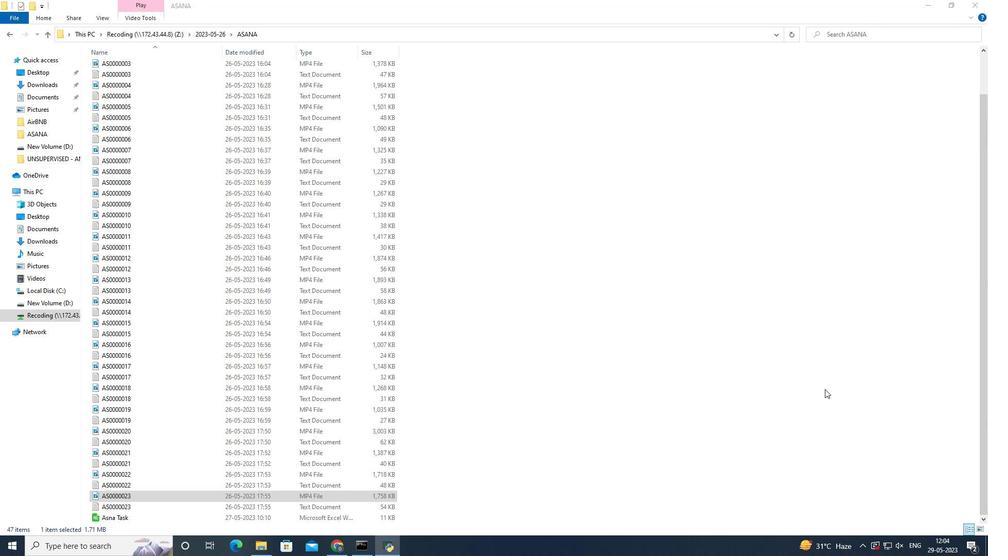 
Action: Mouse scrolled (825, 389) with delta (0, 0)
Screenshot: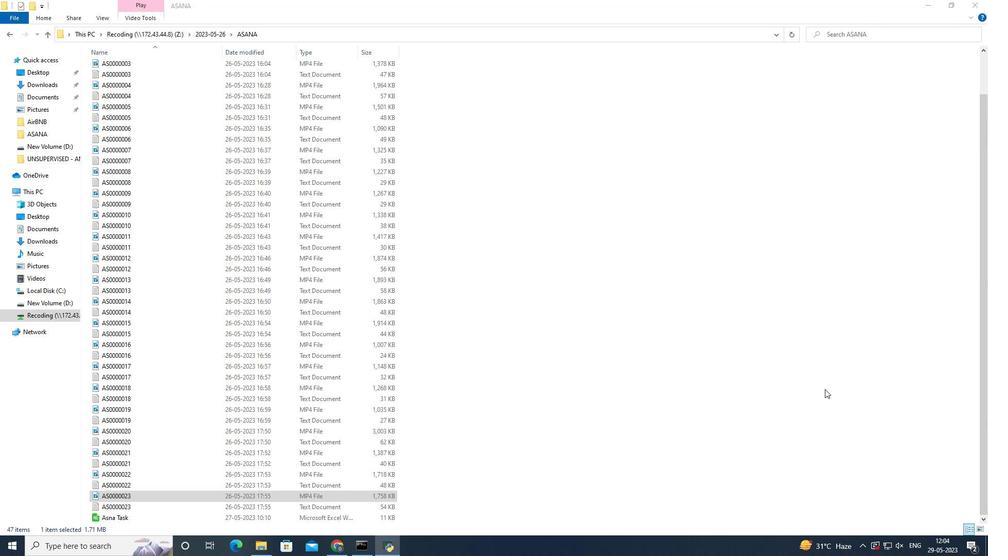 
Action: Mouse scrolled (825, 389) with delta (0, 0)
Screenshot: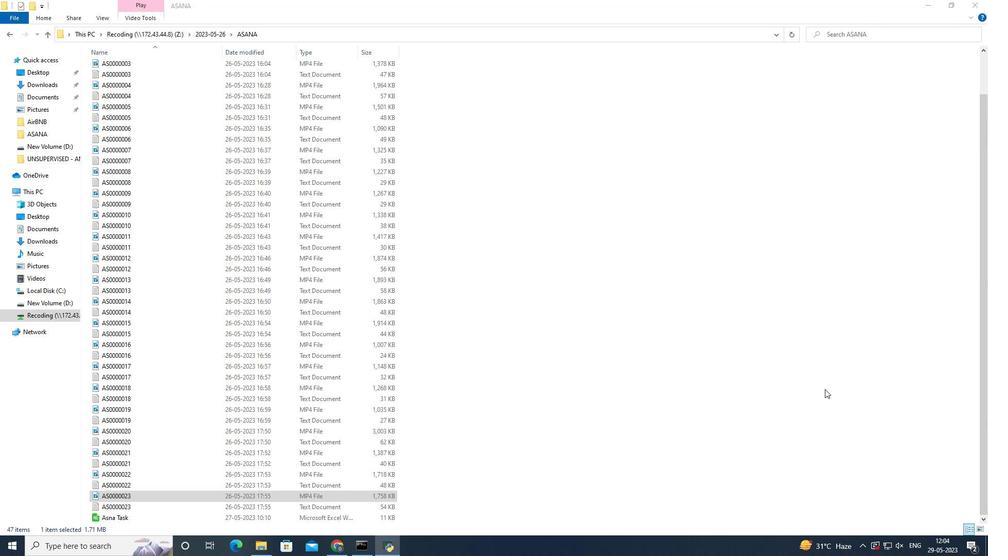 
Action: Mouse scrolled (825, 389) with delta (0, 0)
Screenshot: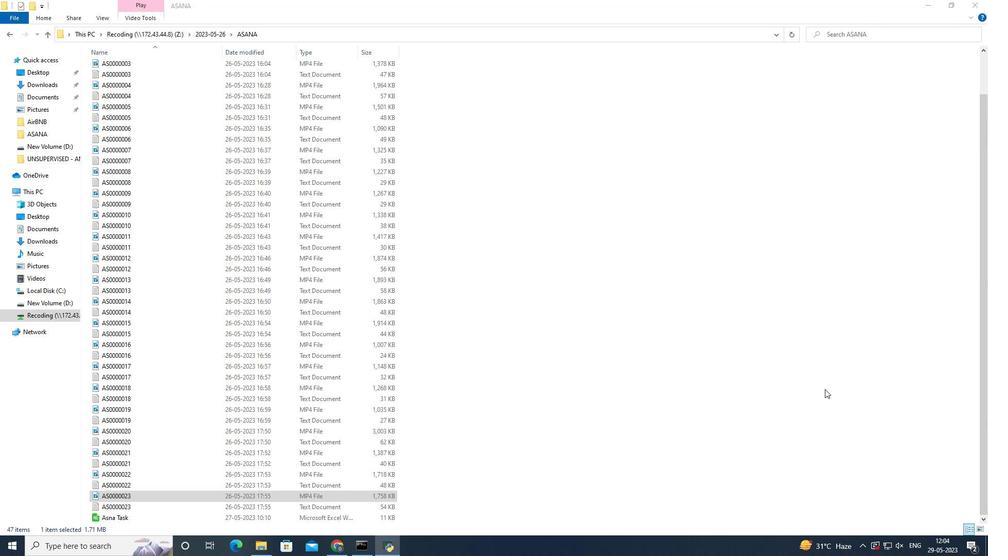 
Action: Mouse moved to (825, 388)
Screenshot: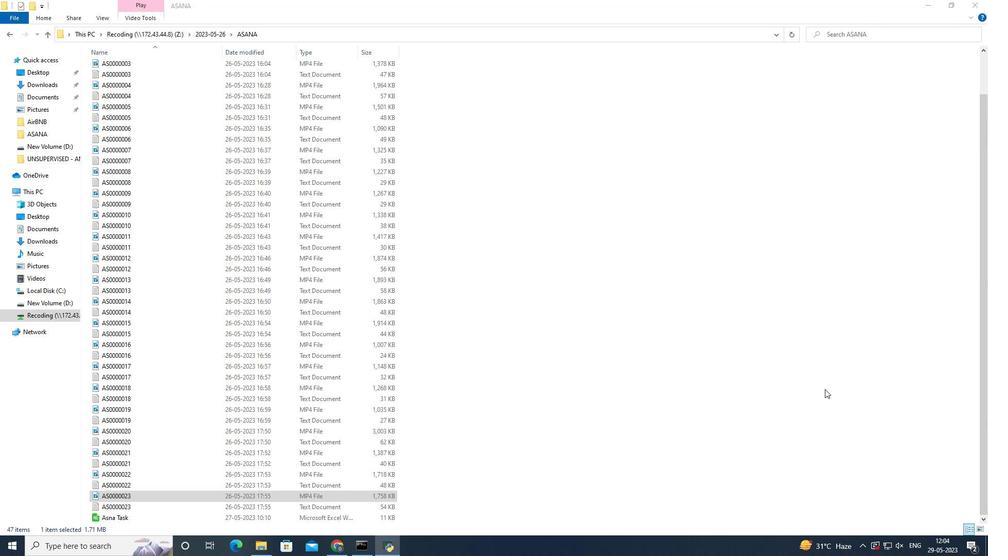 
Action: Mouse scrolled (825, 389) with delta (0, 0)
Screenshot: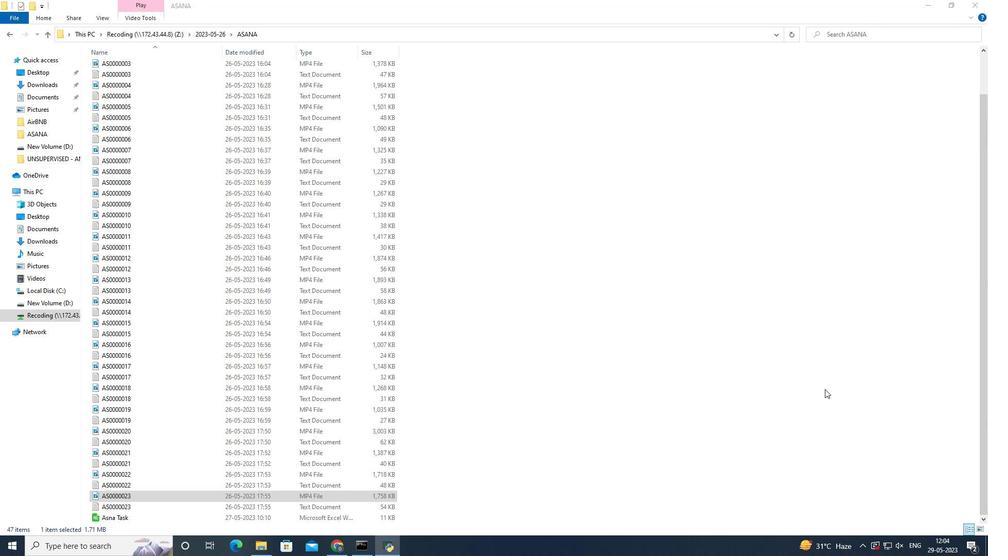 
Action: Mouse moved to (825, 387)
Screenshot: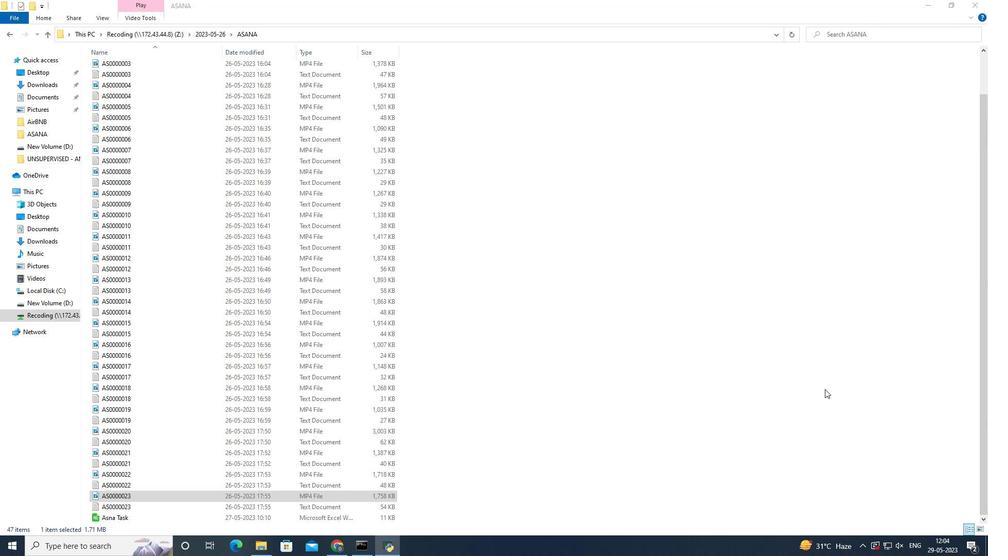 
Action: Mouse scrolled (825, 388) with delta (0, 0)
Screenshot: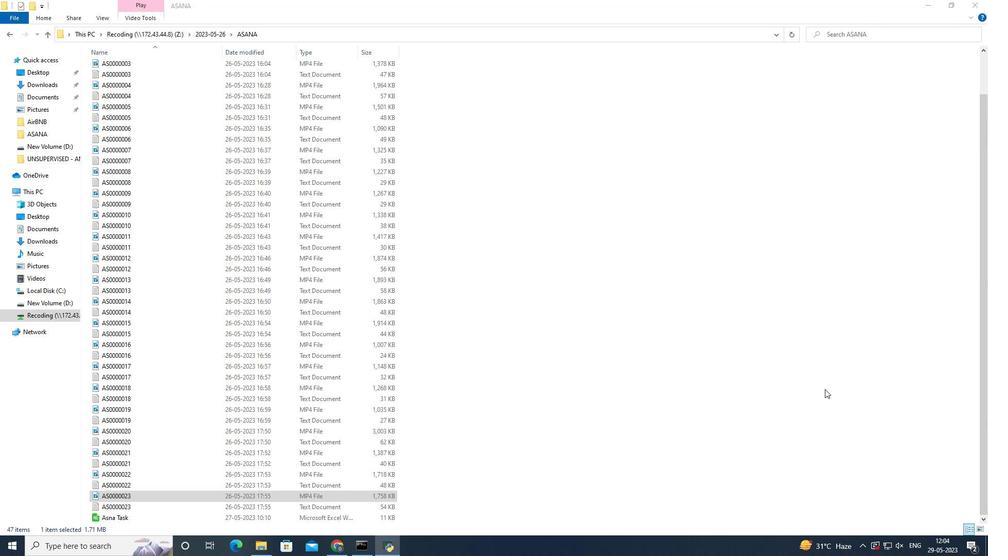 
Action: Mouse scrolled (825, 386) with delta (0, 0)
Screenshot: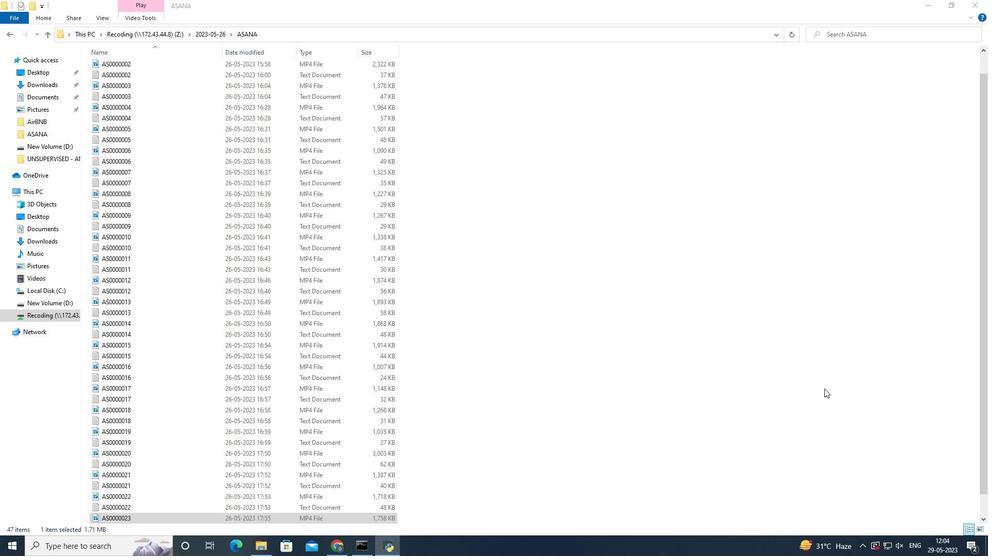 
Action: Mouse scrolled (825, 386) with delta (0, 0)
Screenshot: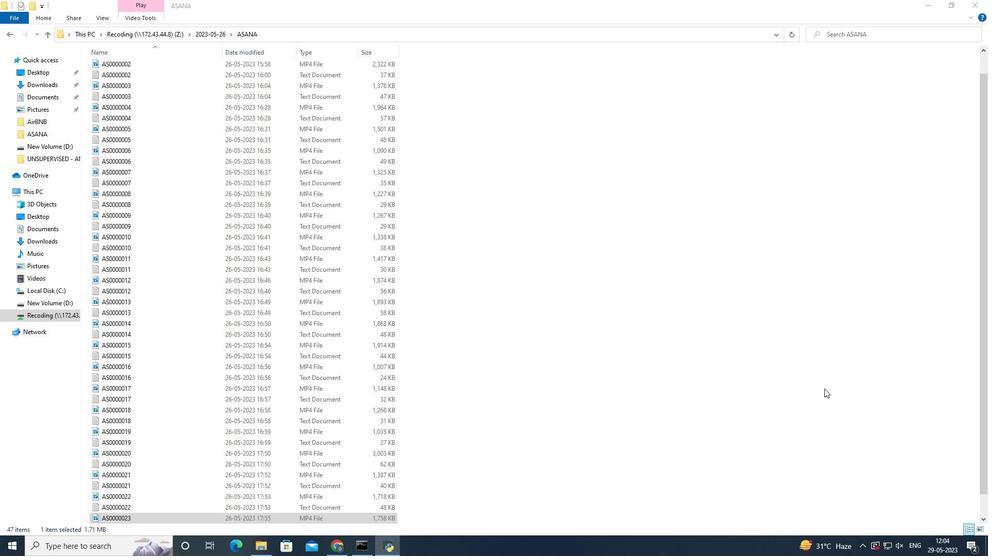 
Action: Mouse scrolled (825, 386) with delta (0, 0)
Screenshot: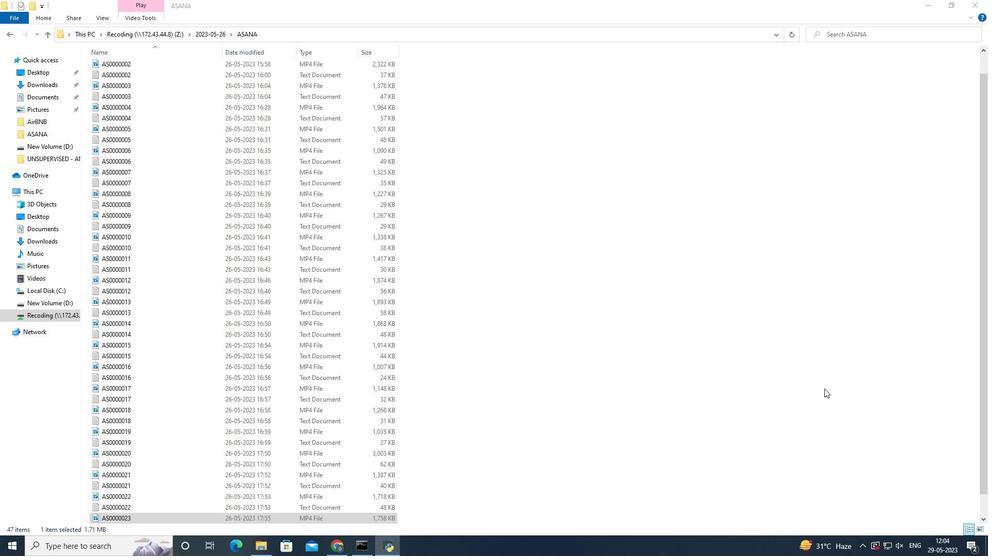 
Action: Mouse scrolled (825, 386) with delta (0, 0)
Screenshot: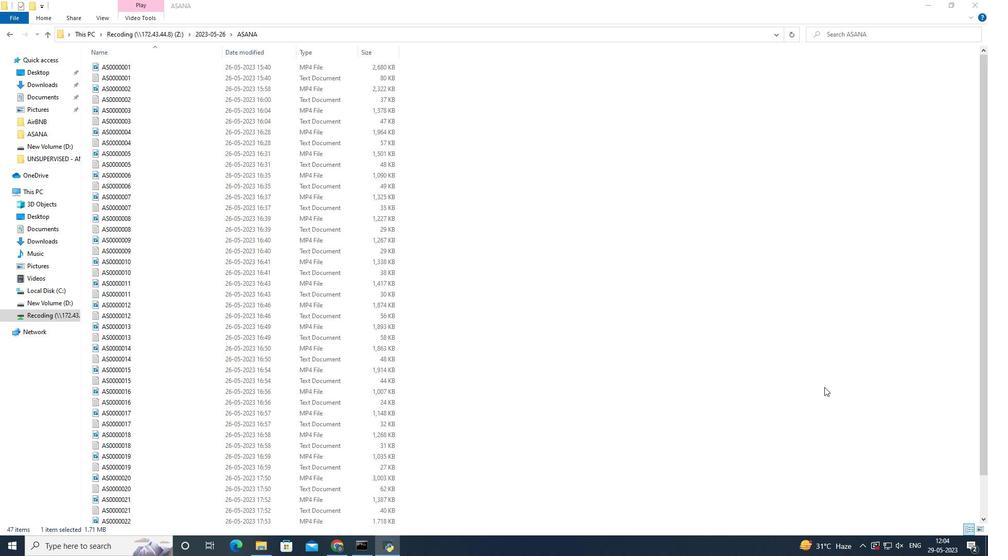 
Action: Mouse scrolled (825, 386) with delta (0, 0)
Screenshot: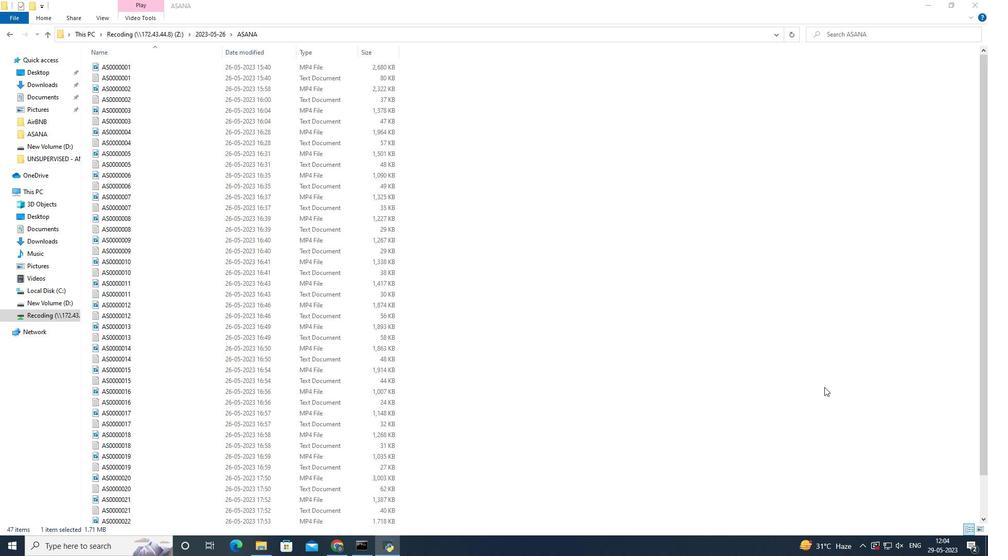 
Action: Mouse scrolled (825, 386) with delta (0, 0)
Screenshot: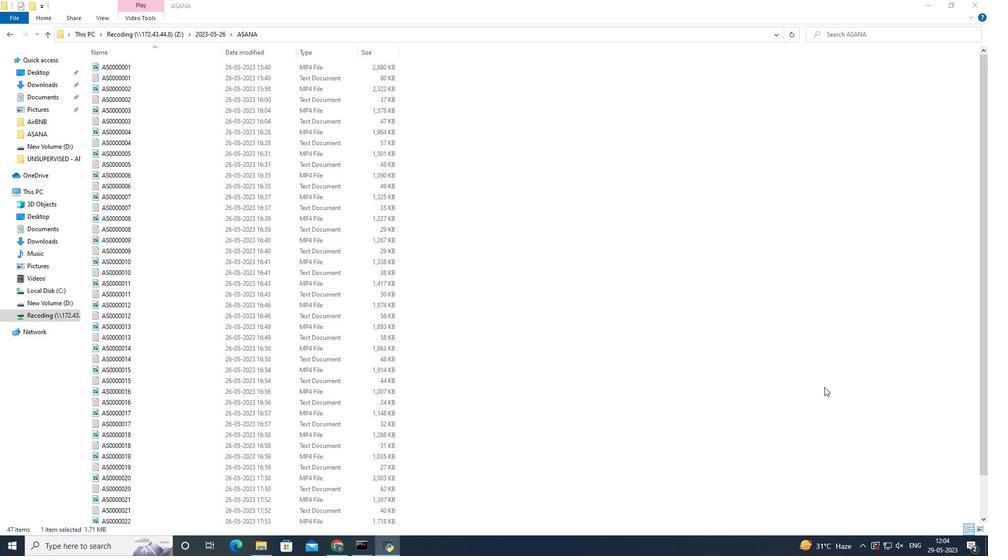 
Action: Mouse moved to (928, 0)
Screenshot: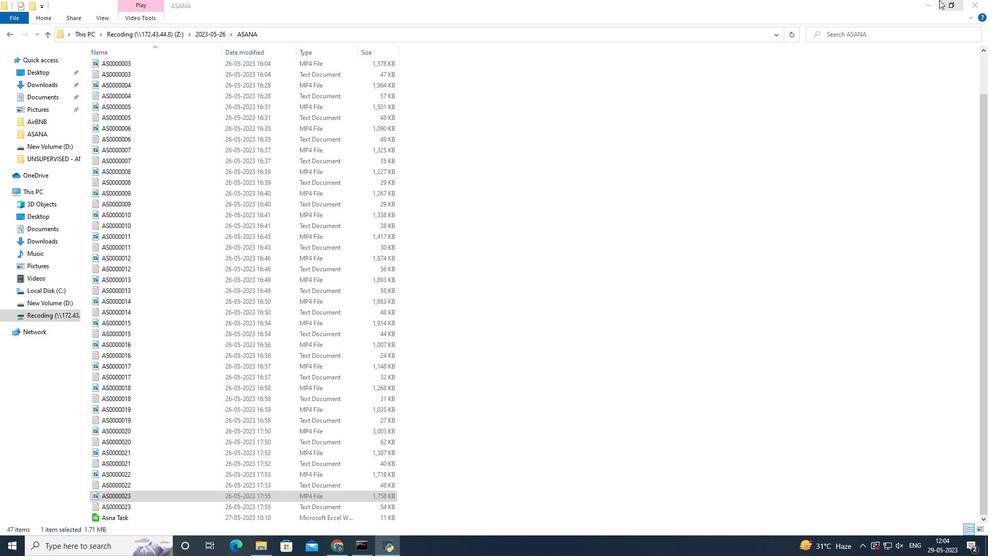 
Action: Mouse pressed left at (928, 0)
Screenshot: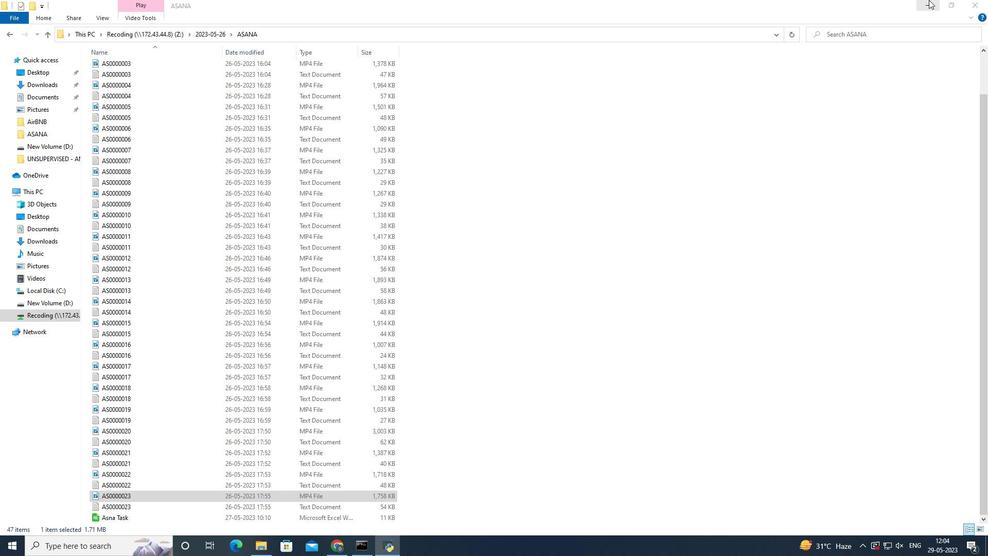 
Action: Mouse moved to (971, 139)
Screenshot: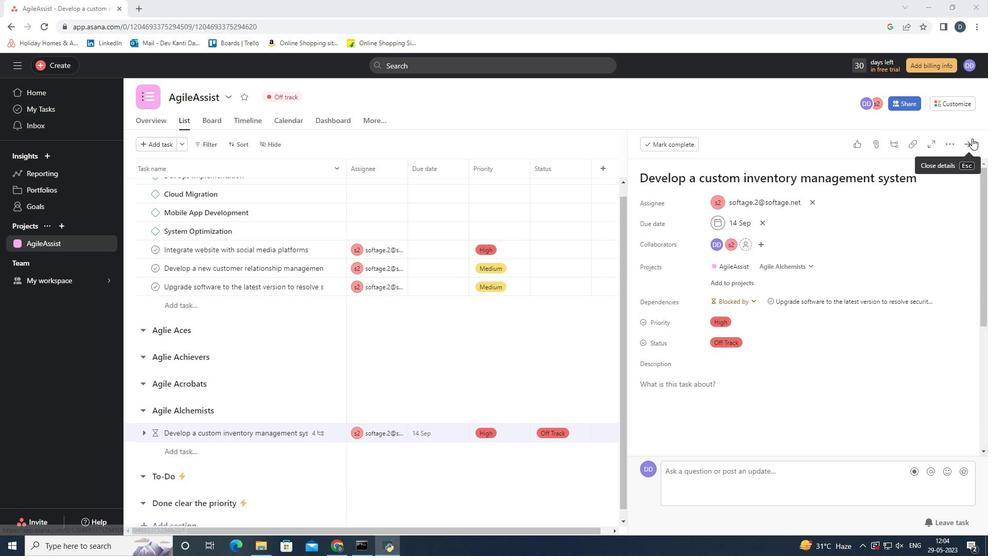 
Action: Mouse pressed left at (971, 139)
Screenshot: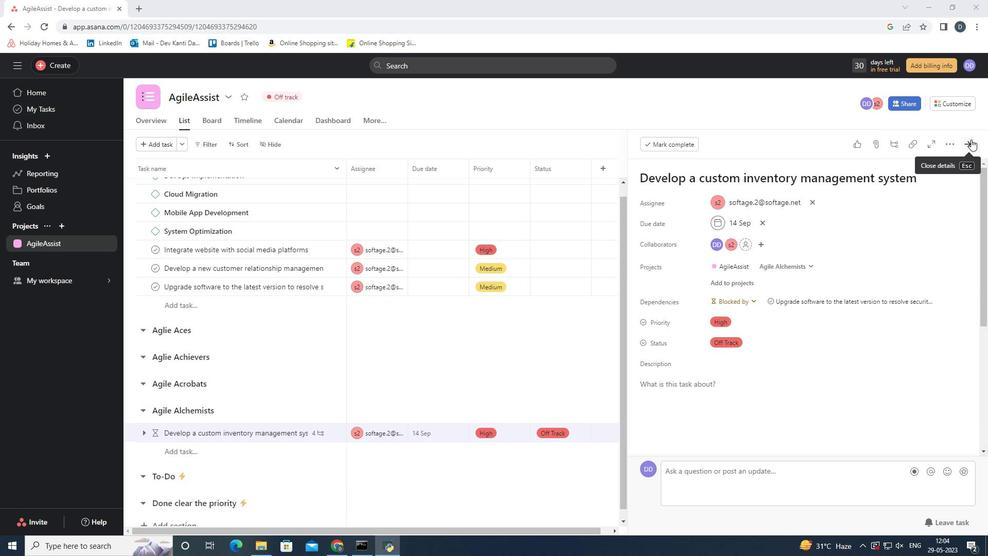 
Action: Mouse moved to (442, 437)
Screenshot: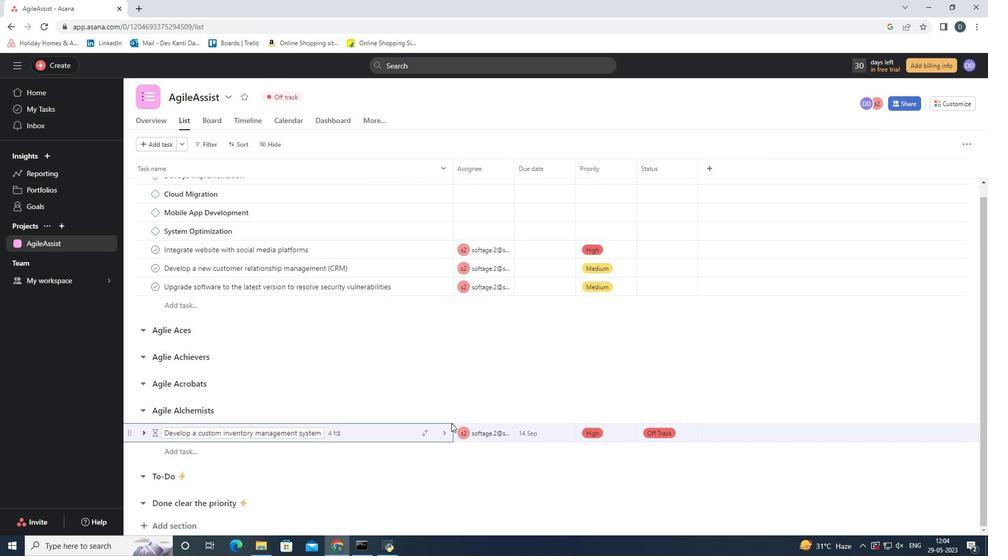 
Action: Mouse pressed left at (442, 437)
Screenshot: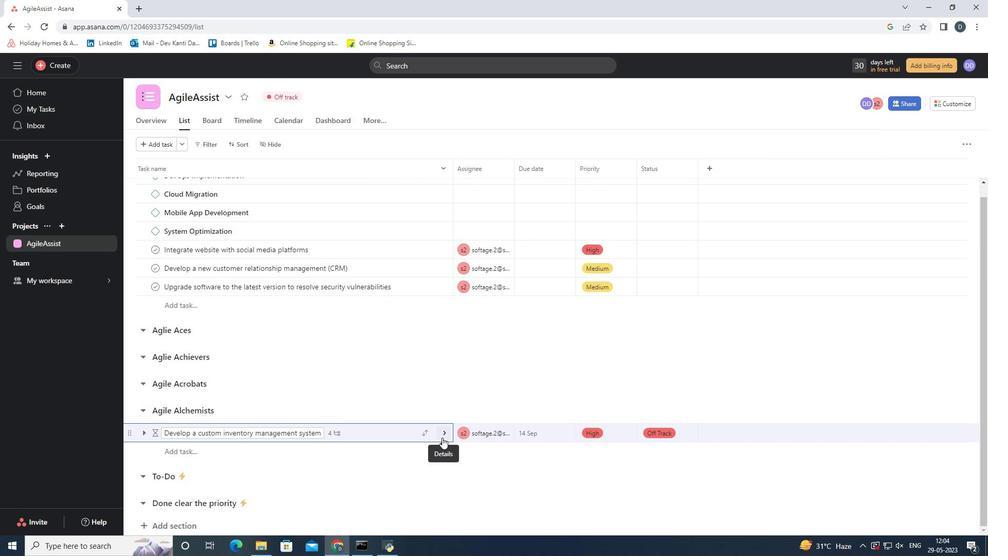 
Action: Mouse moved to (971, 140)
Screenshot: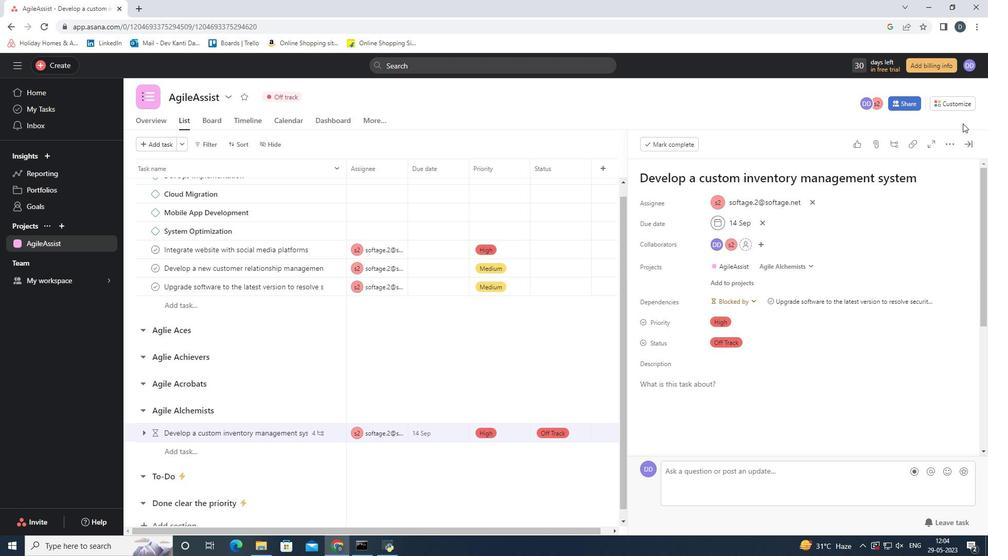 
Action: Mouse pressed left at (971, 140)
Screenshot: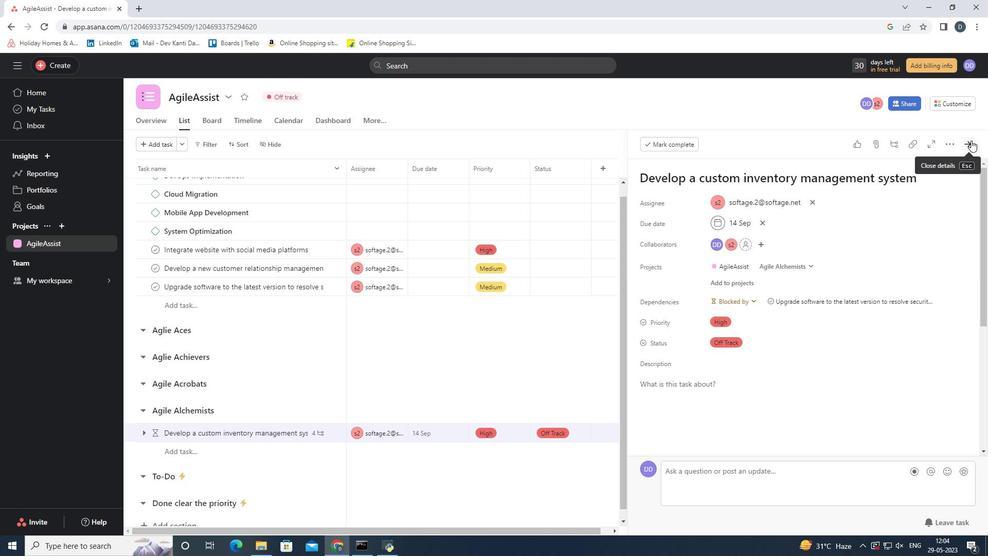 
Action: Mouse moved to (706, 370)
Screenshot: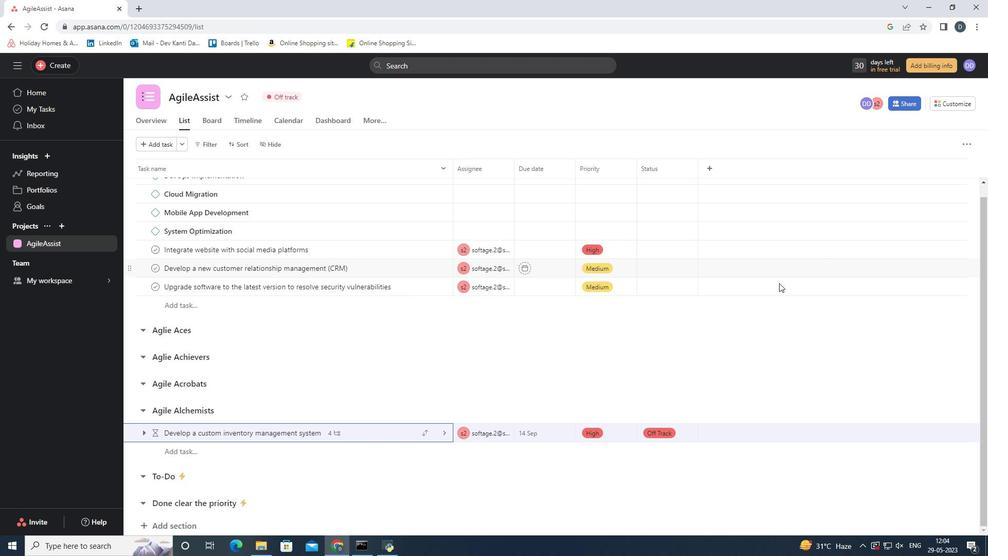 
